 Task: Add an event with the title Webinar: Content Marketing Best Practices, date '2023/10/06', time 8:30 AM to 10:30 AMand add a description: The AGM will commence with an opening address from the leadership team, providing an overview of the organization's achievements, challenges, and financial performance over the past year. This presentation will set the stage for the meeting and provide a comprehensive context for the discussions that will follow., put the event into Green category . Add location for the event as: 987 Foz do Douro, Porto, Portugal, logged in from the account softage.1@softage.netand send the event invitation to softage.4@softage.net and softage.5@softage.net. Set a reminder for the event 6 day before
Action: Mouse moved to (109, 97)
Screenshot: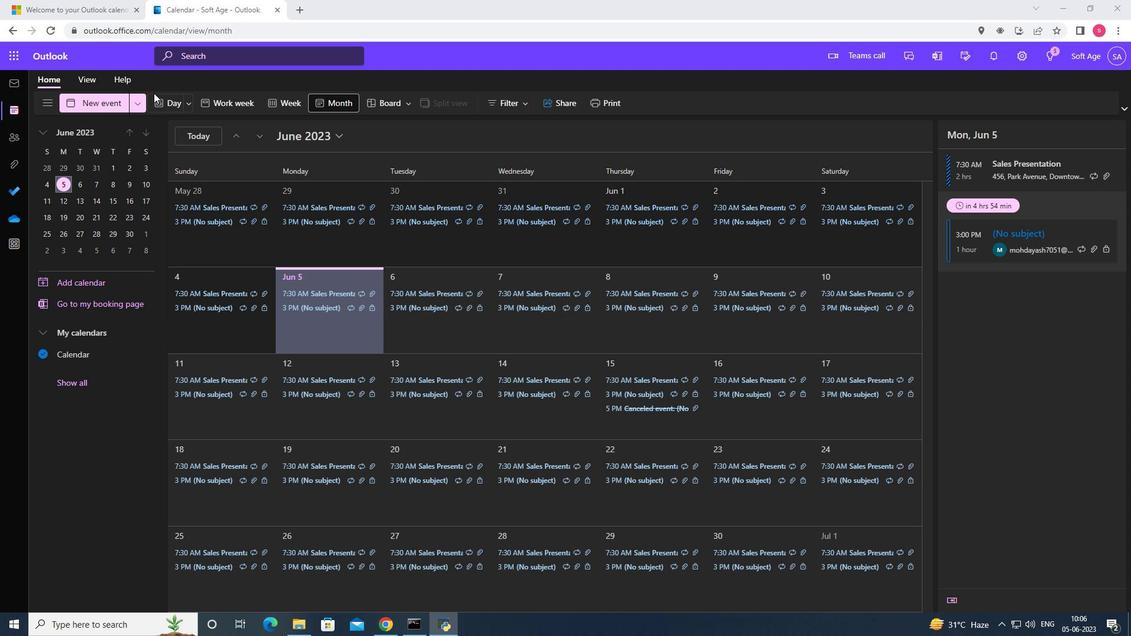 
Action: Mouse pressed left at (109, 97)
Screenshot: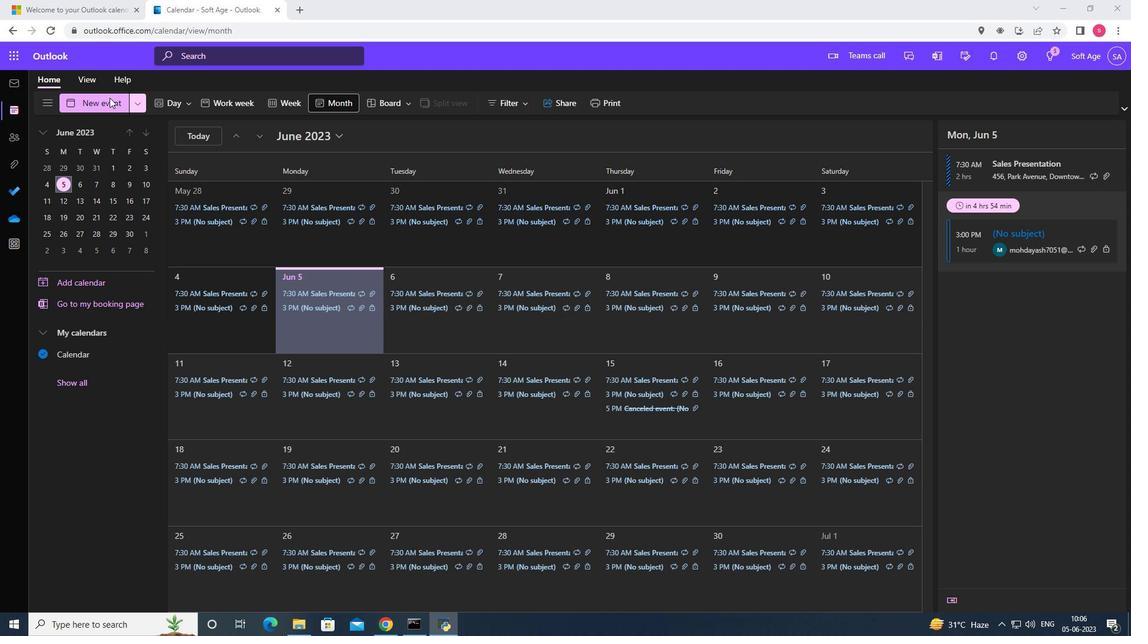 
Action: Mouse moved to (309, 177)
Screenshot: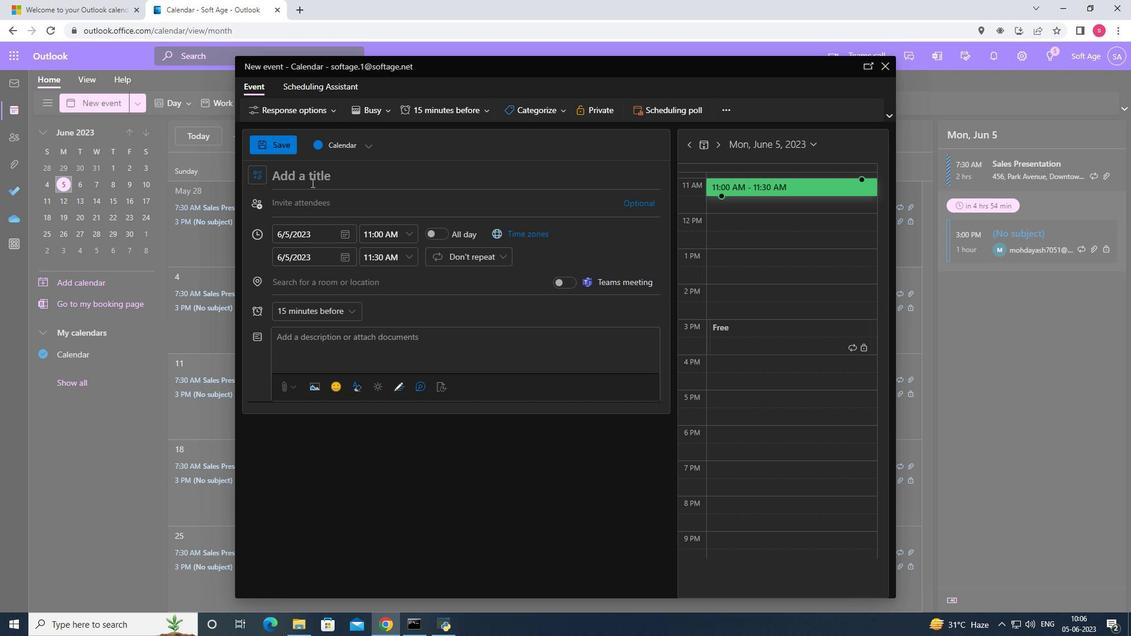 
Action: Mouse pressed left at (309, 177)
Screenshot: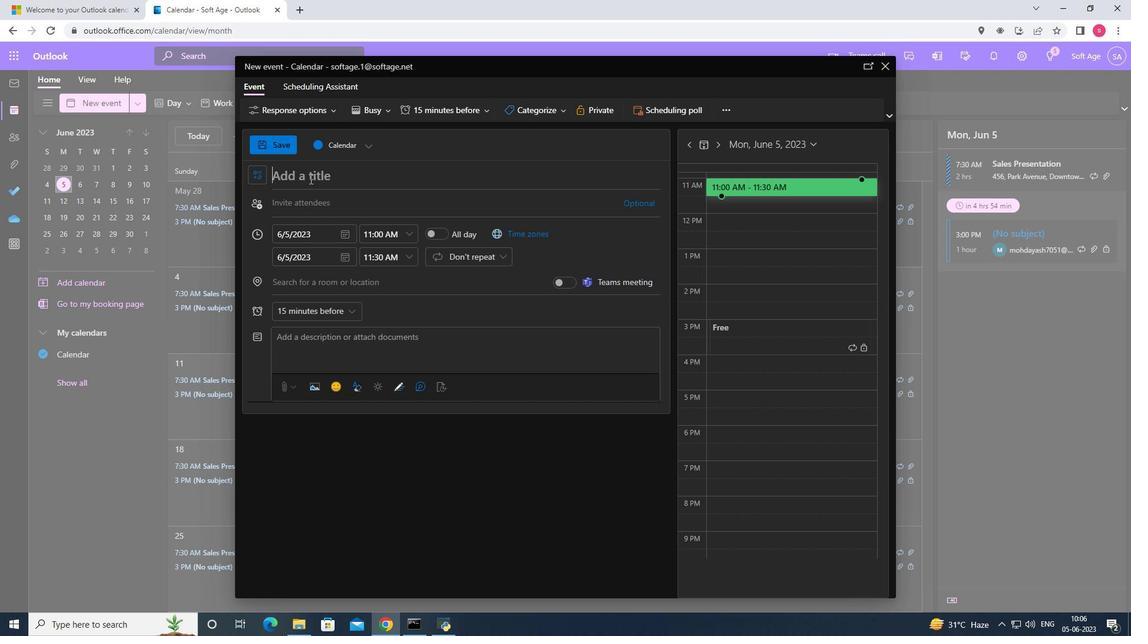 
Action: Key pressed <Key.shift>Webinar<Key.shift><Key.shift><Key.shift><Key.shift><Key.shift><Key.shift><Key.shift><Key.shift><Key.shift><Key.shift><Key.shift><Key.shift><Key.shift><Key.shift><Key.shift><Key.shift><Key.shift><Key.shift><Key.shift><Key.shift><Key.shift><Key.shift><Key.shift><Key.shift>:<Key.space><Key.shift>Content<Key.space><Key.shift><Key.shift><Key.shift><Key.shift>marketing<Key.space><Key.shift><Key.shift><Key.shift><Key.shift><Key.shift><Key.shift><Key.shift><Key.shift><Key.shift><Key.shift><Key.shift><Key.shift><Key.shift><Key.shift><Key.shift><Key.shift><Key.shift><Key.shift><Key.shift><Key.shift><Key.shift><Key.shift><Key.shift><Key.shift><Key.shift><Key.shift><Key.shift>Best<Key.space><Key.shift>Pa<Key.backspace>ractices
Screenshot: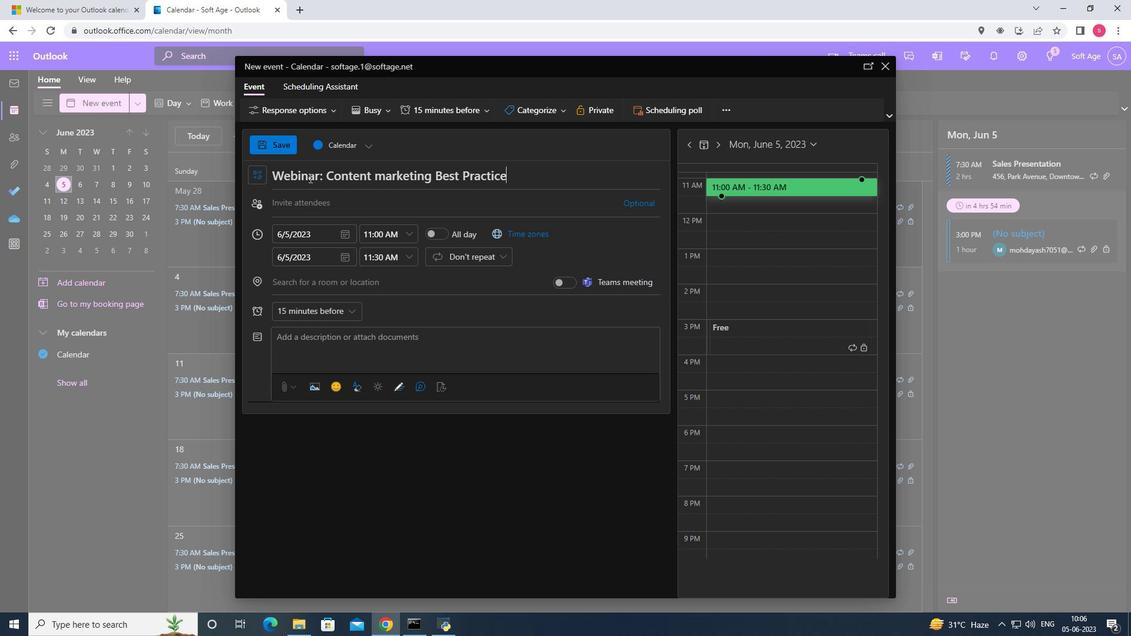 
Action: Mouse moved to (347, 235)
Screenshot: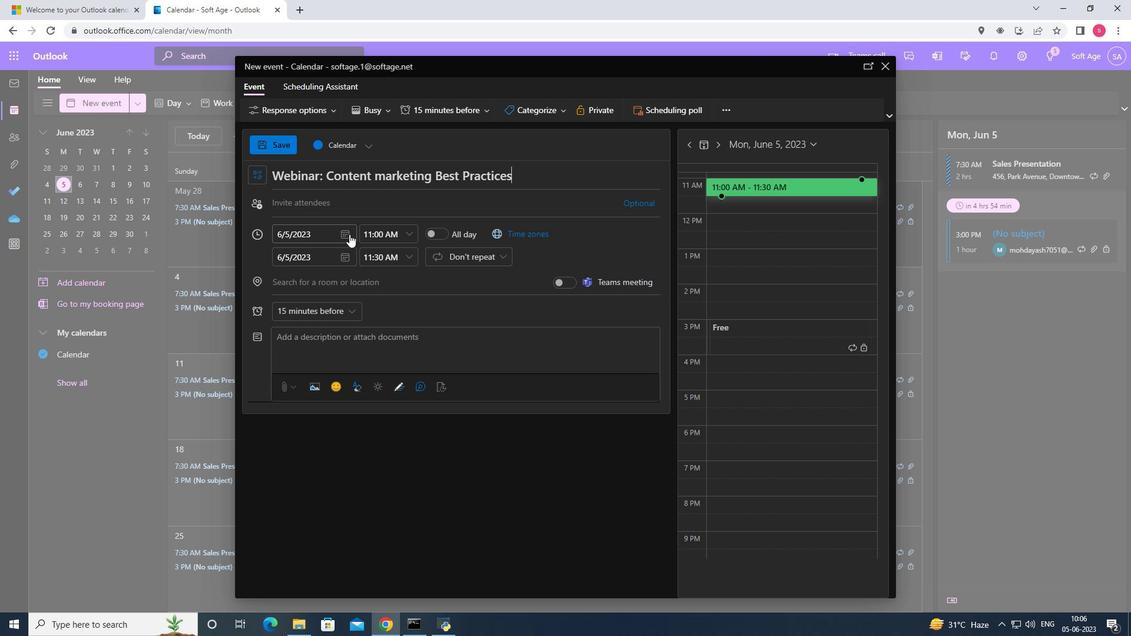 
Action: Mouse pressed left at (347, 235)
Screenshot: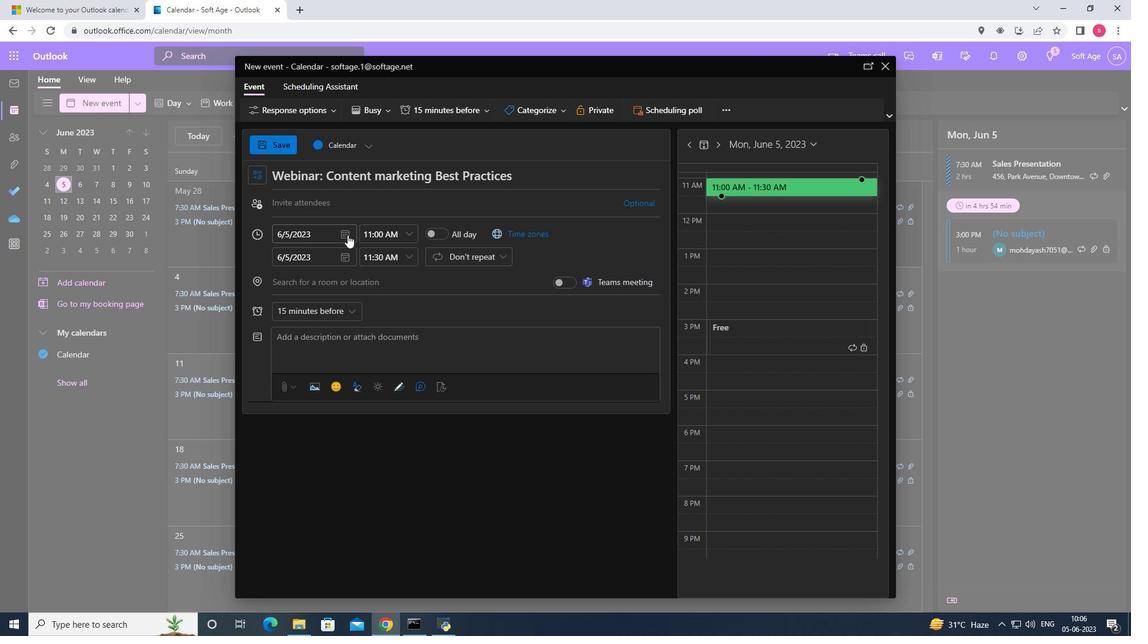 
Action: Mouse moved to (381, 258)
Screenshot: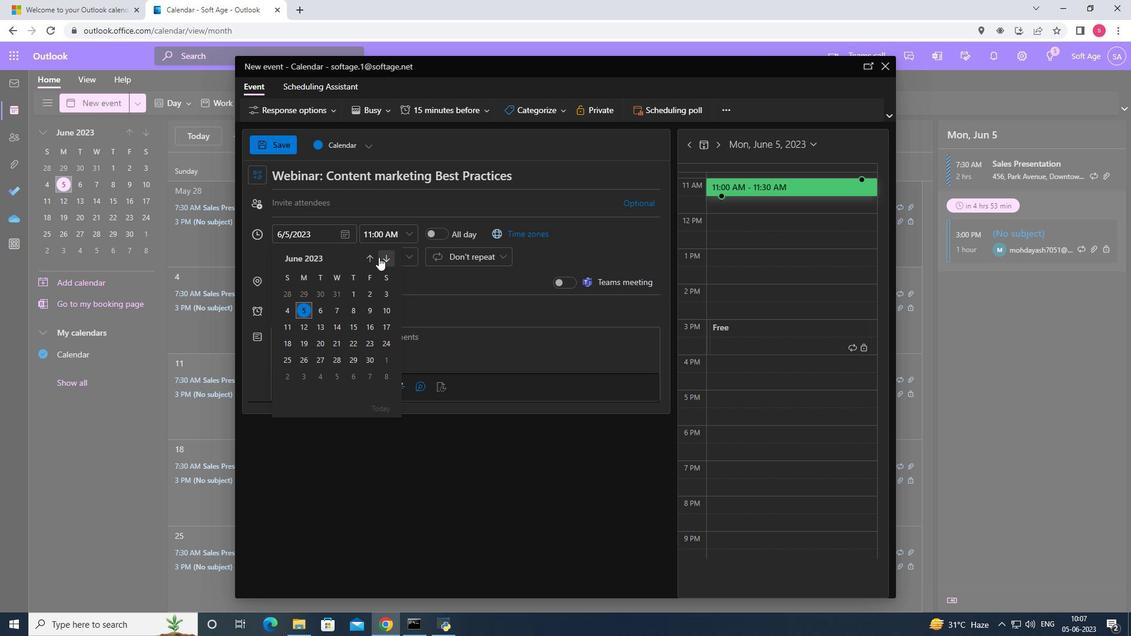 
Action: Mouse pressed left at (381, 258)
Screenshot: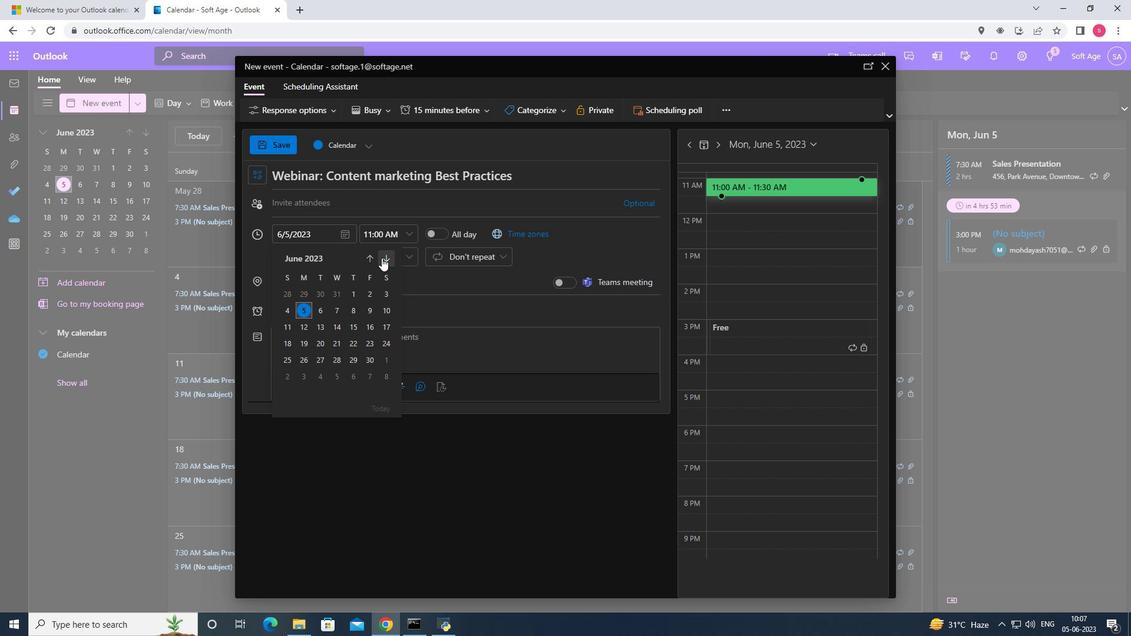 
Action: Mouse pressed left at (381, 258)
Screenshot: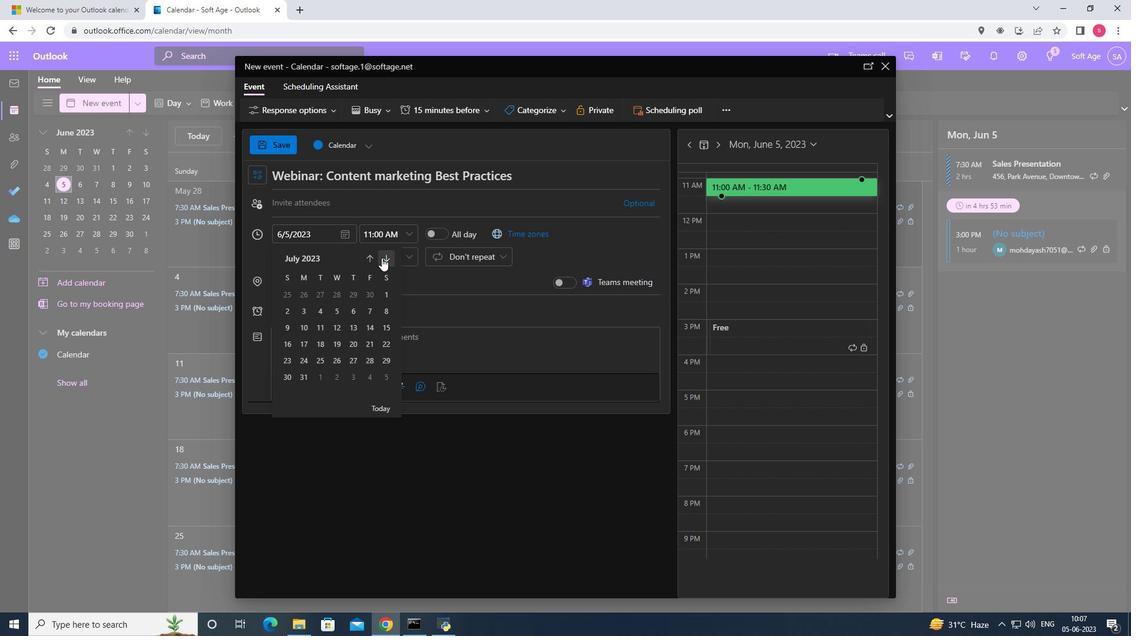 
Action: Mouse pressed left at (381, 258)
Screenshot: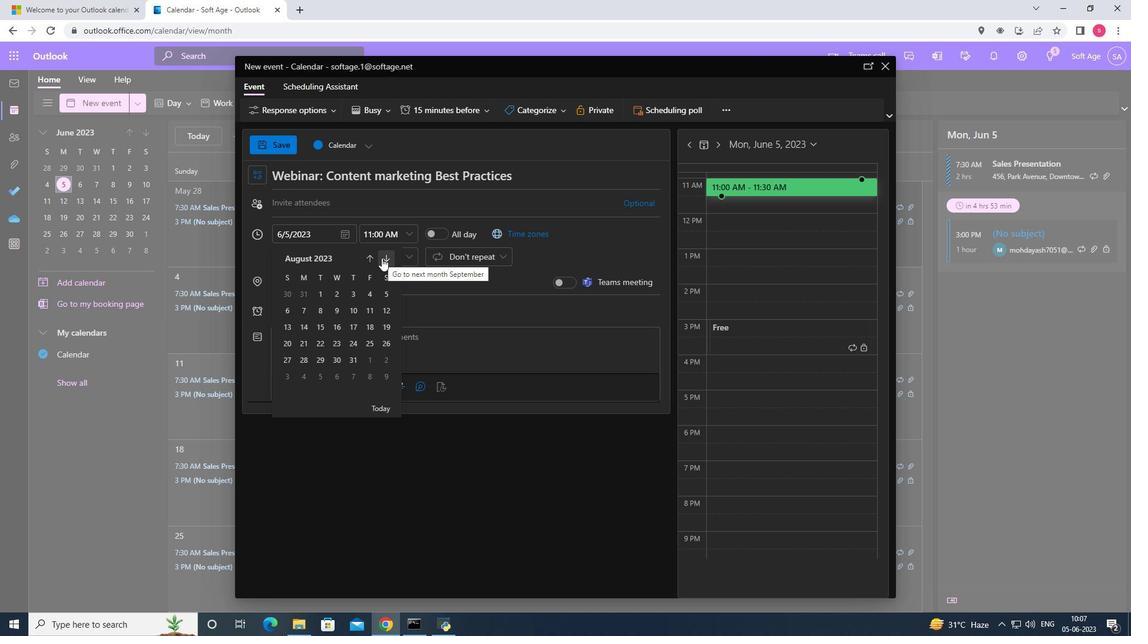 
Action: Mouse pressed left at (381, 258)
Screenshot: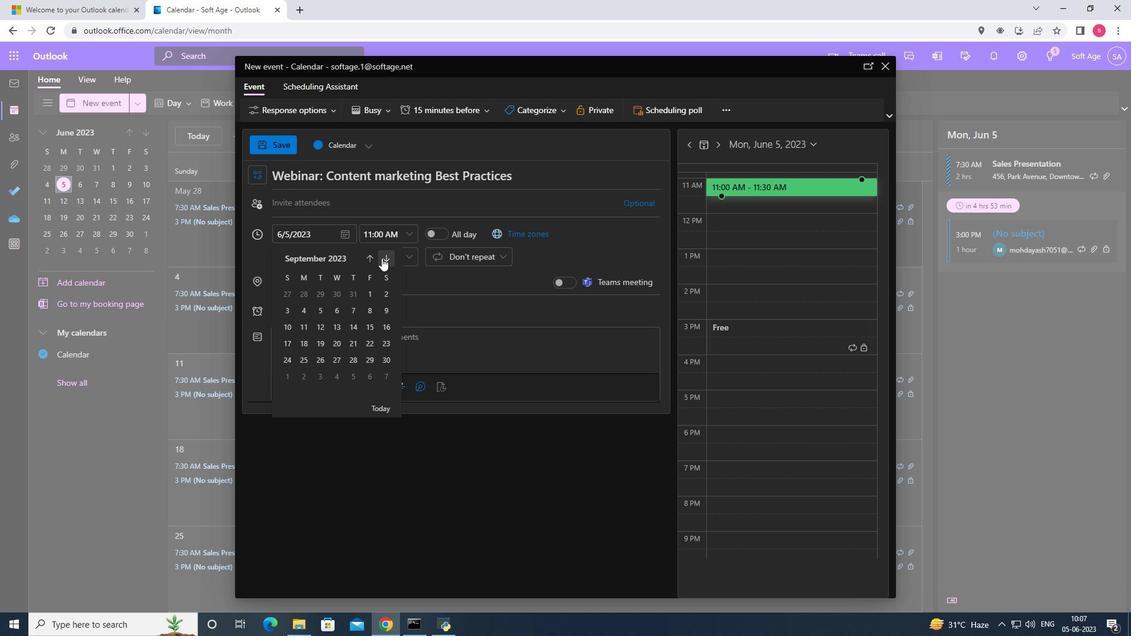 
Action: Mouse moved to (364, 296)
Screenshot: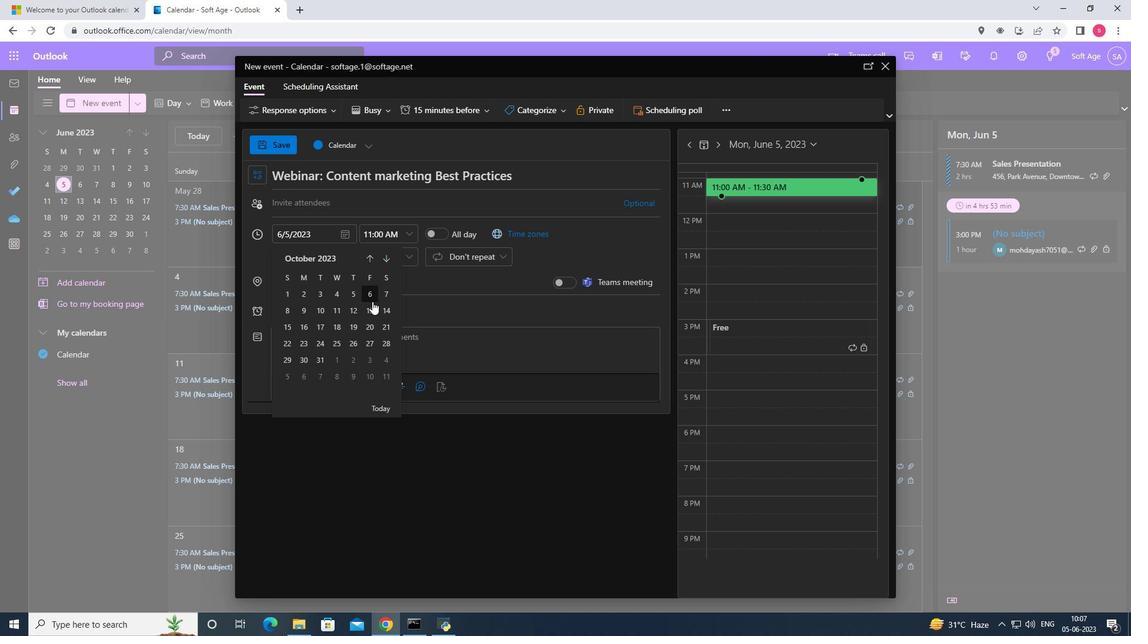 
Action: Mouse pressed left at (364, 296)
Screenshot: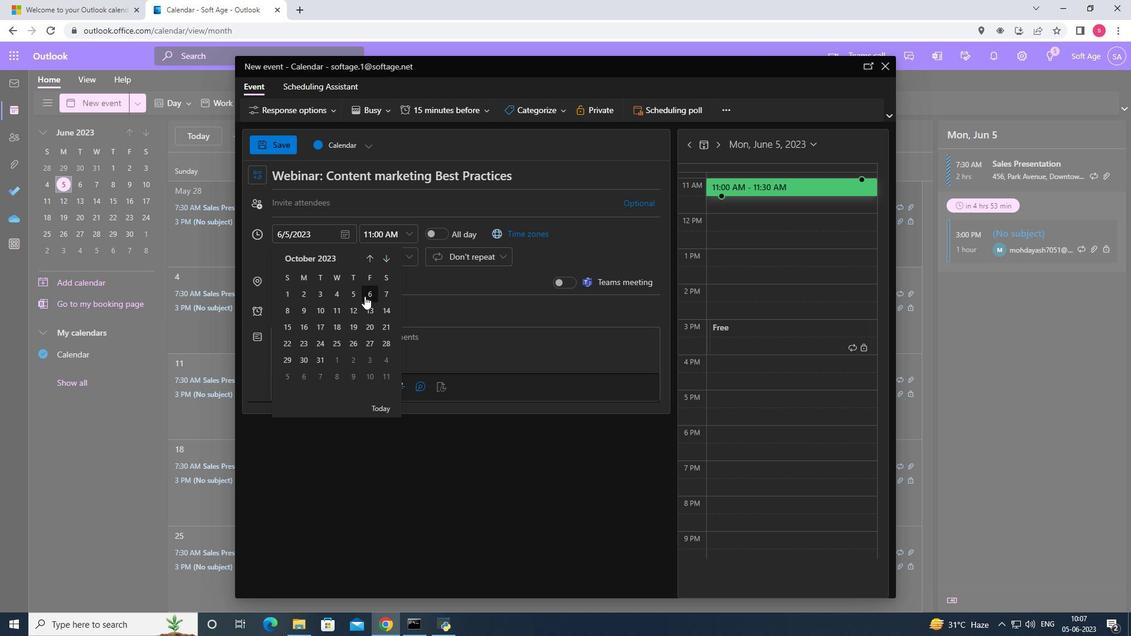 
Action: Mouse moved to (408, 236)
Screenshot: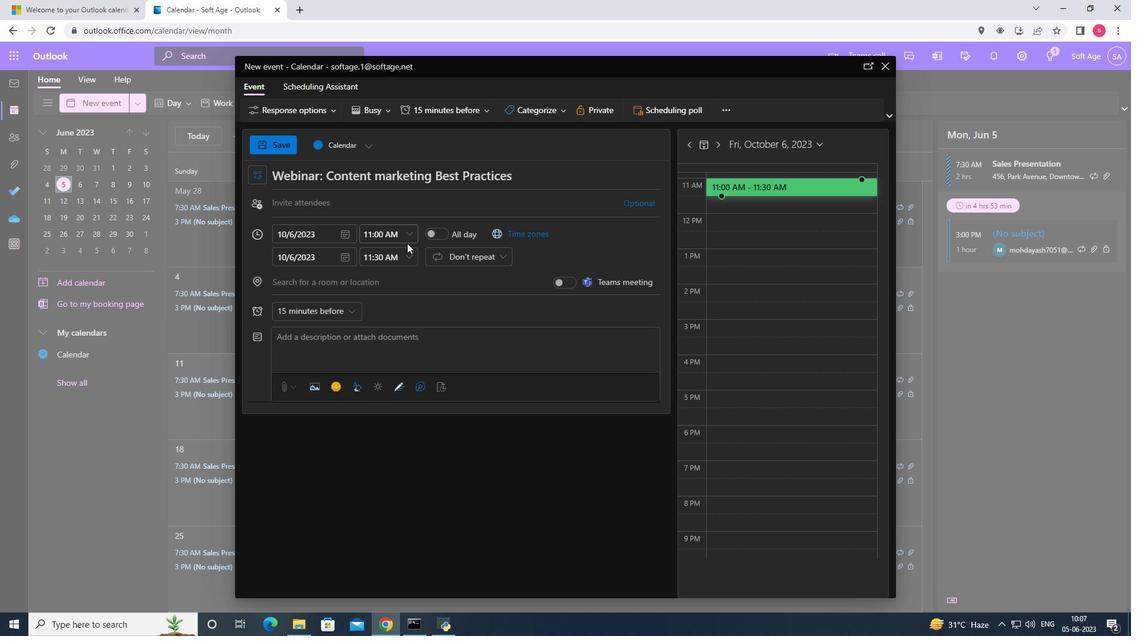 
Action: Mouse pressed left at (408, 236)
Screenshot: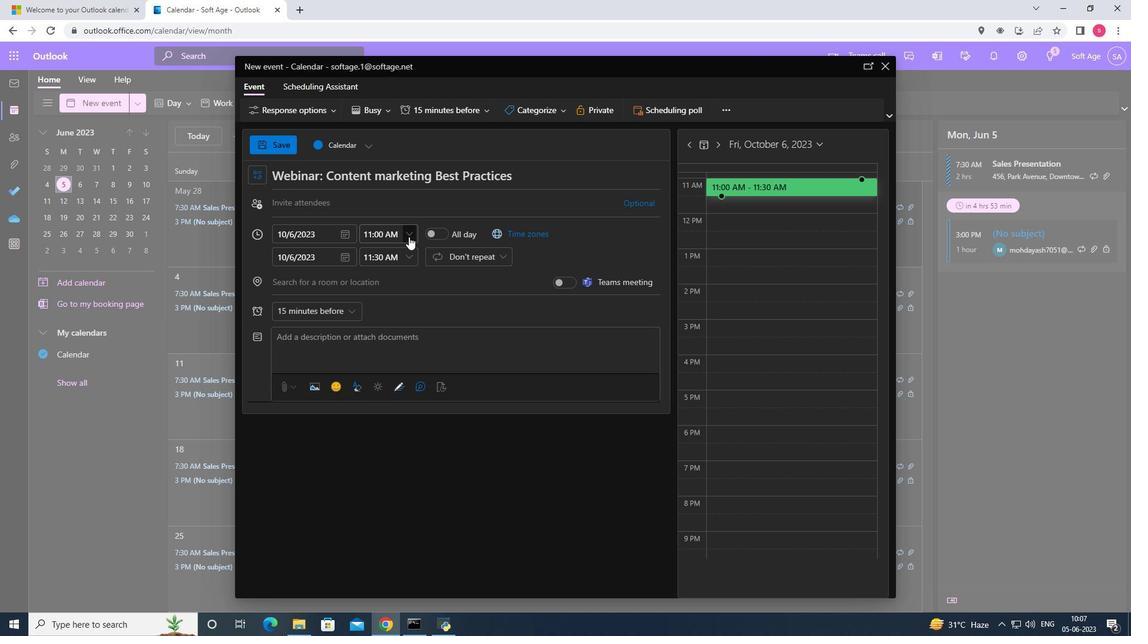
Action: Mouse moved to (421, 251)
Screenshot: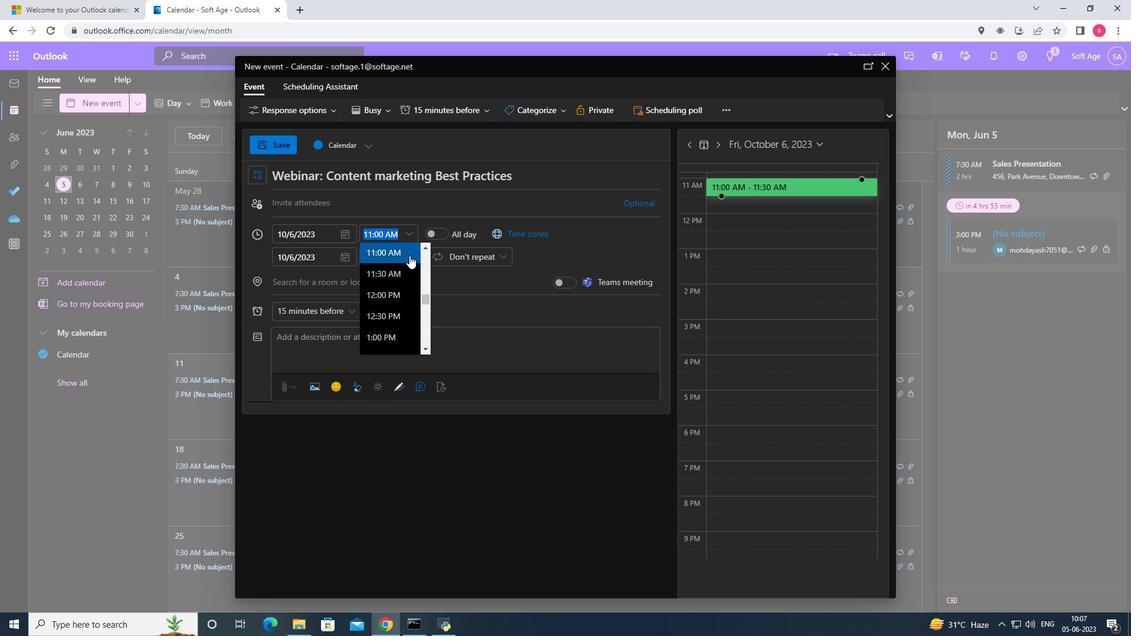 
Action: Mouse pressed left at (421, 251)
Screenshot: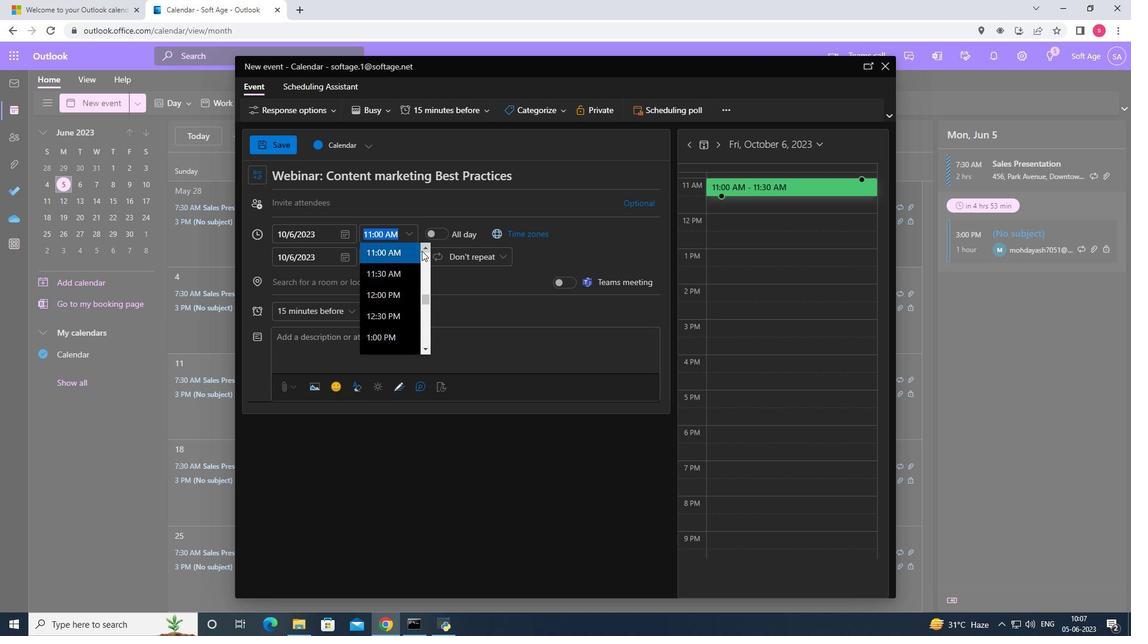 
Action: Mouse pressed left at (421, 251)
Screenshot: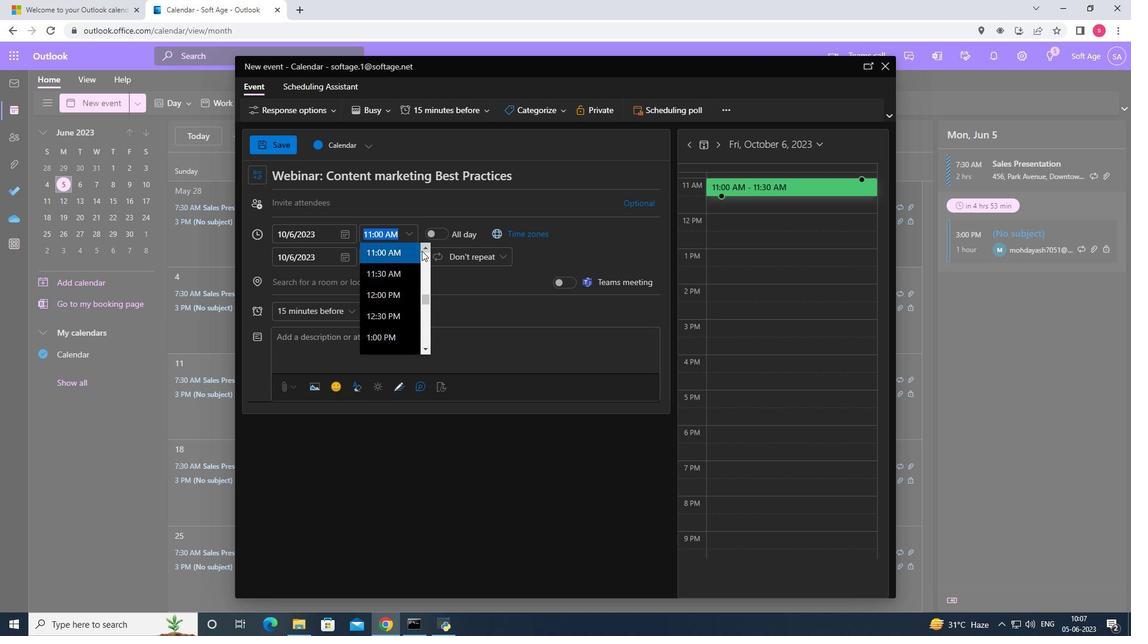 
Action: Mouse pressed left at (421, 251)
Screenshot: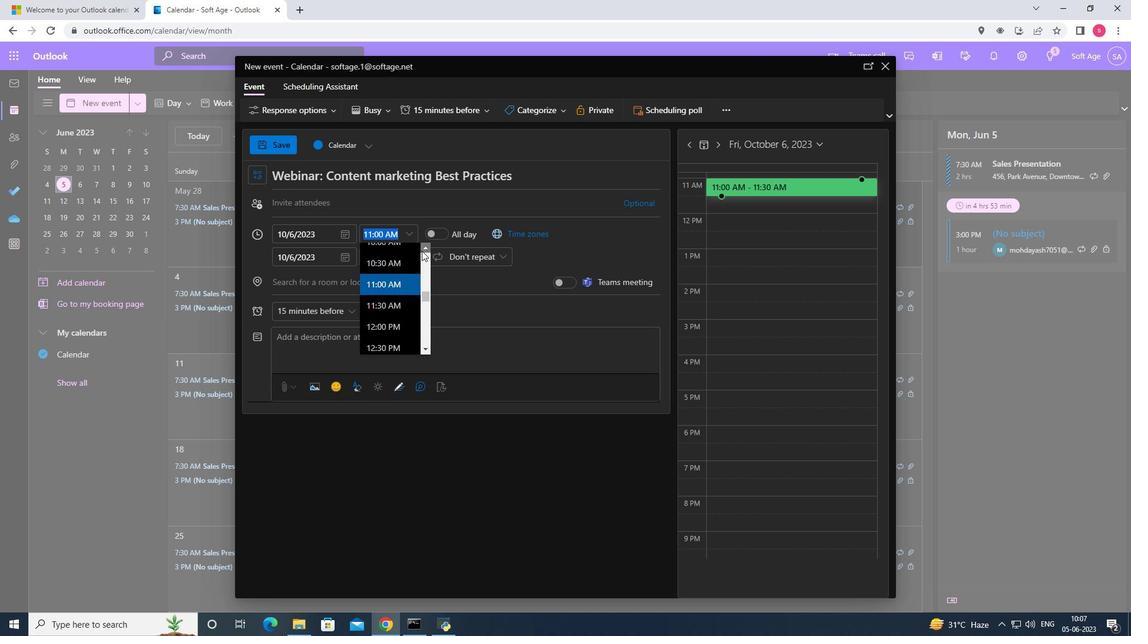 
Action: Mouse pressed left at (421, 251)
Screenshot: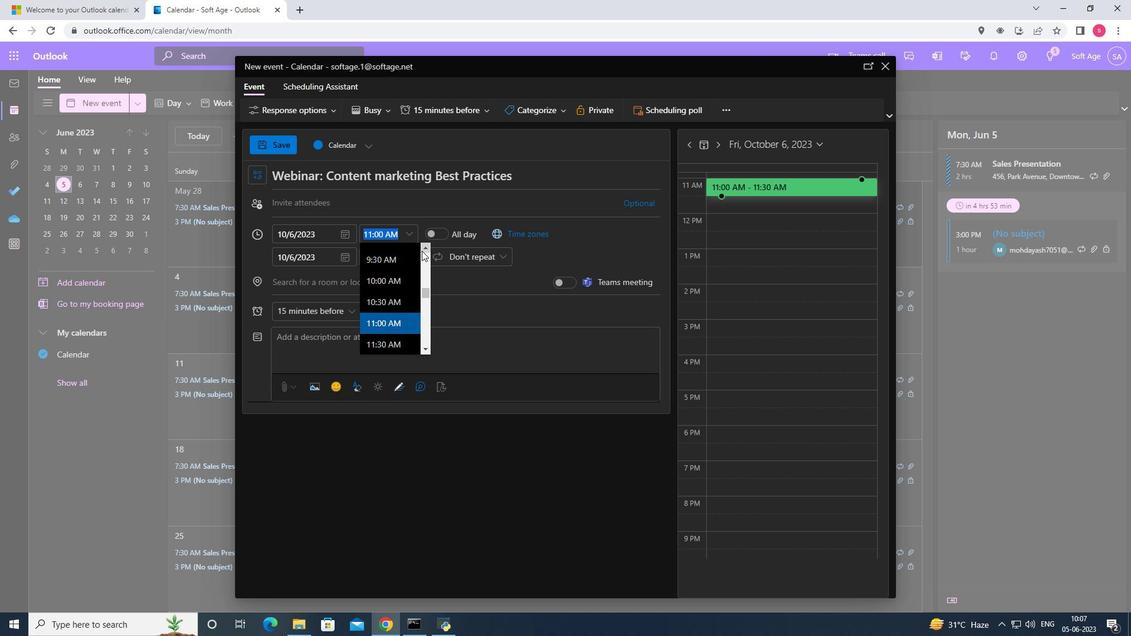 
Action: Mouse pressed left at (421, 251)
Screenshot: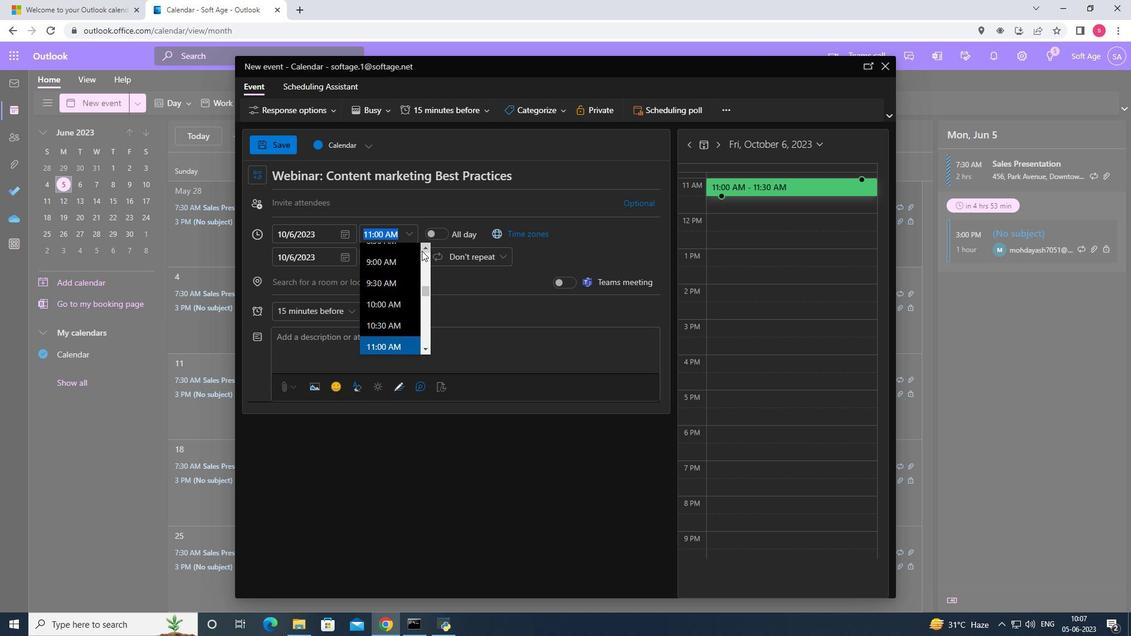 
Action: Mouse pressed left at (421, 251)
Screenshot: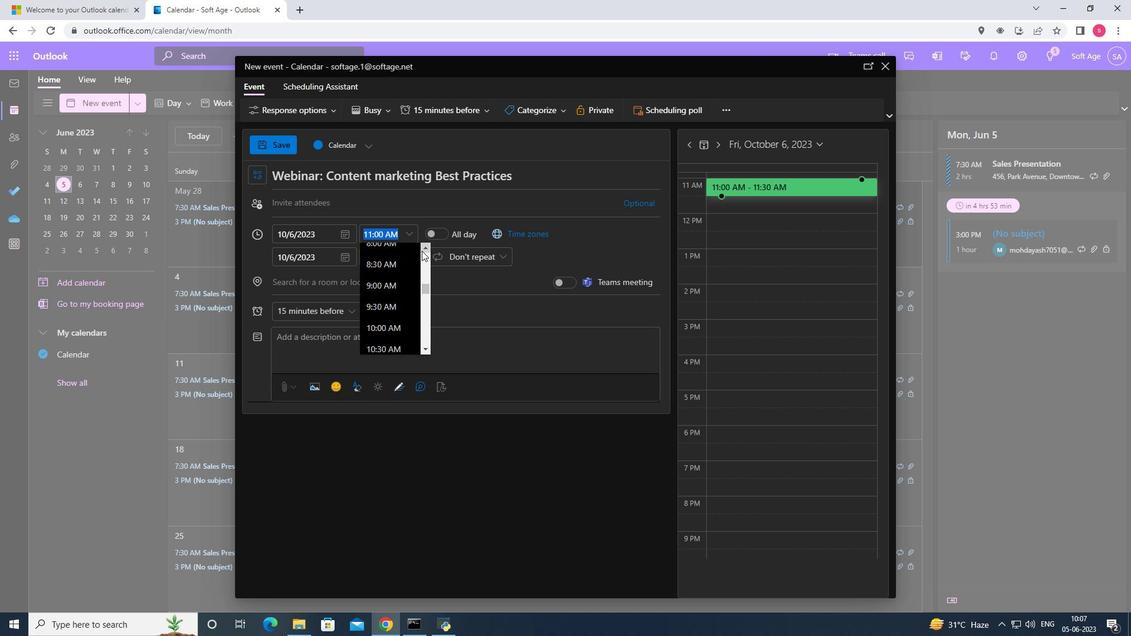 
Action: Mouse moved to (377, 285)
Screenshot: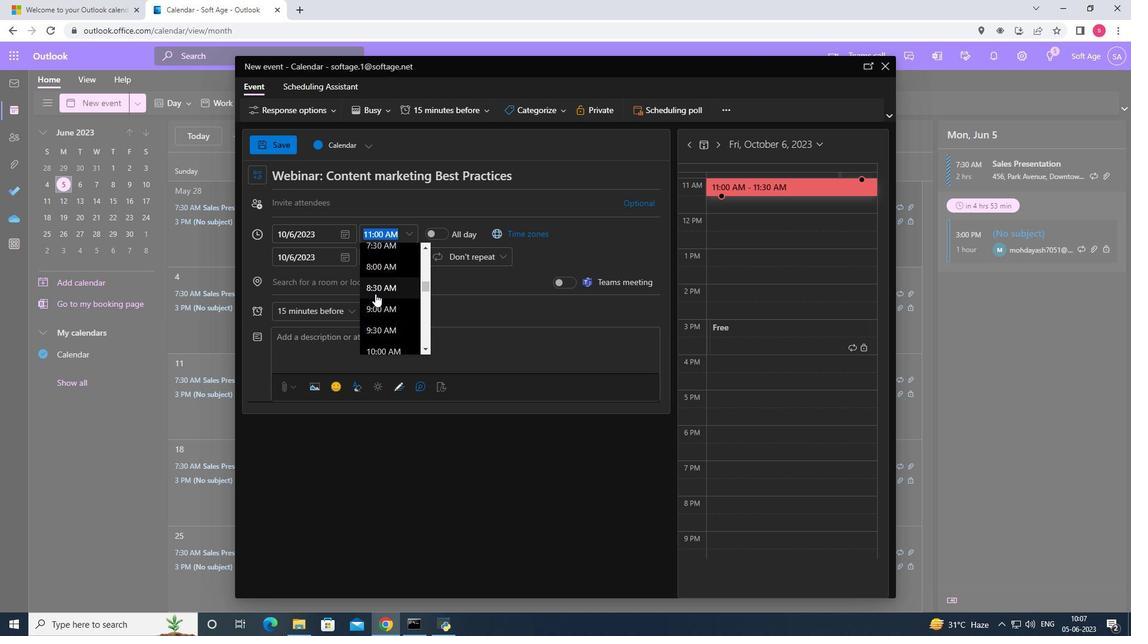 
Action: Mouse pressed left at (377, 285)
Screenshot: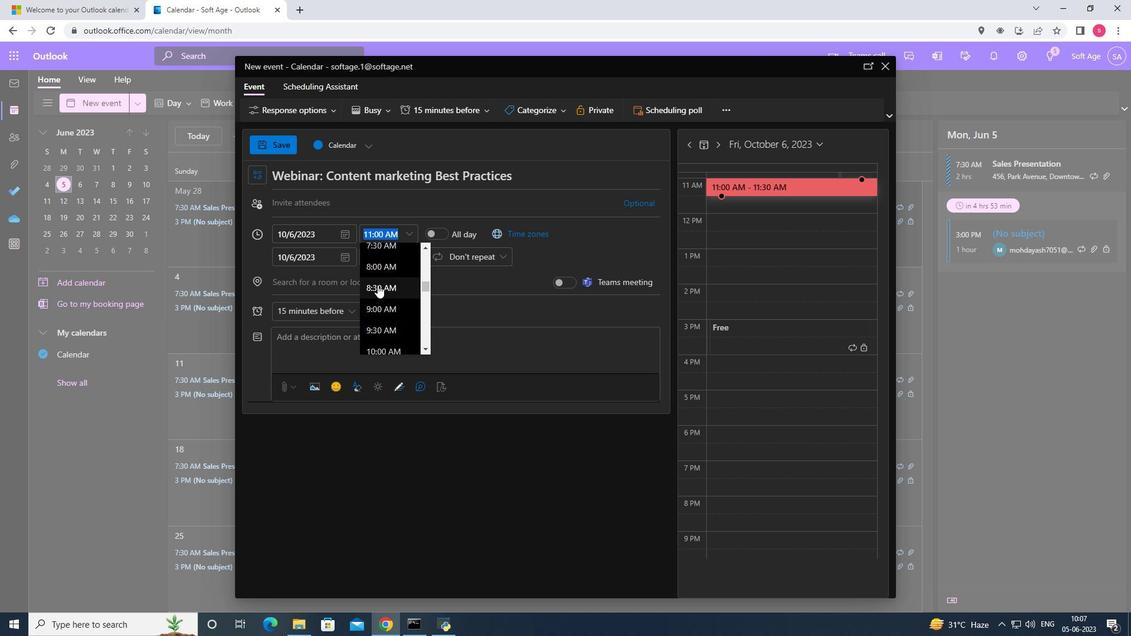 
Action: Mouse moved to (413, 261)
Screenshot: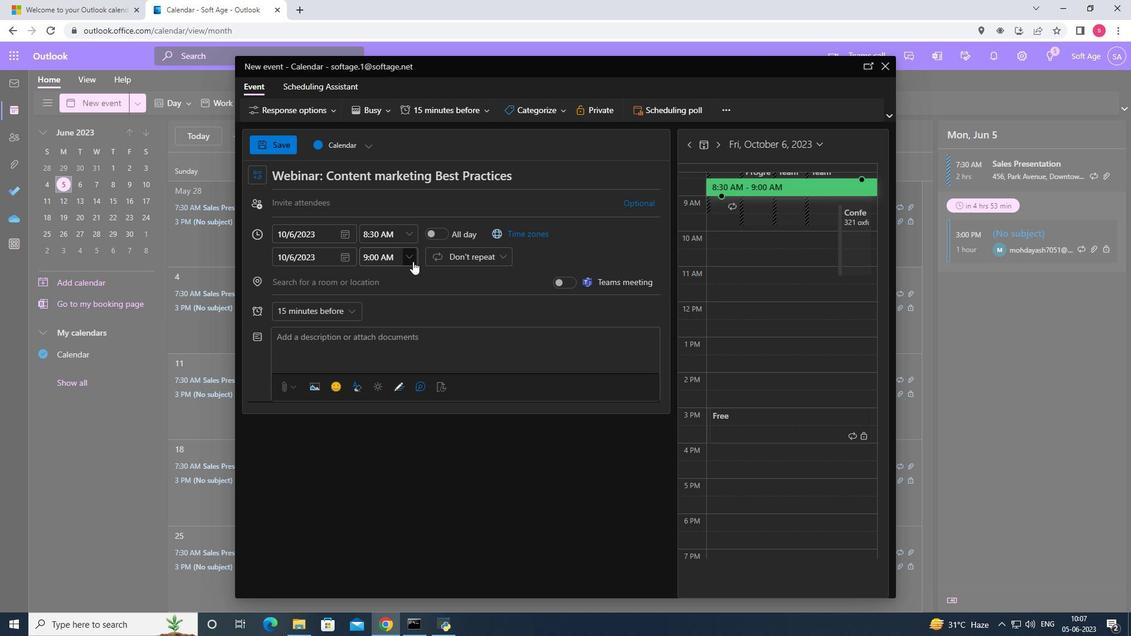 
Action: Mouse pressed left at (413, 261)
Screenshot: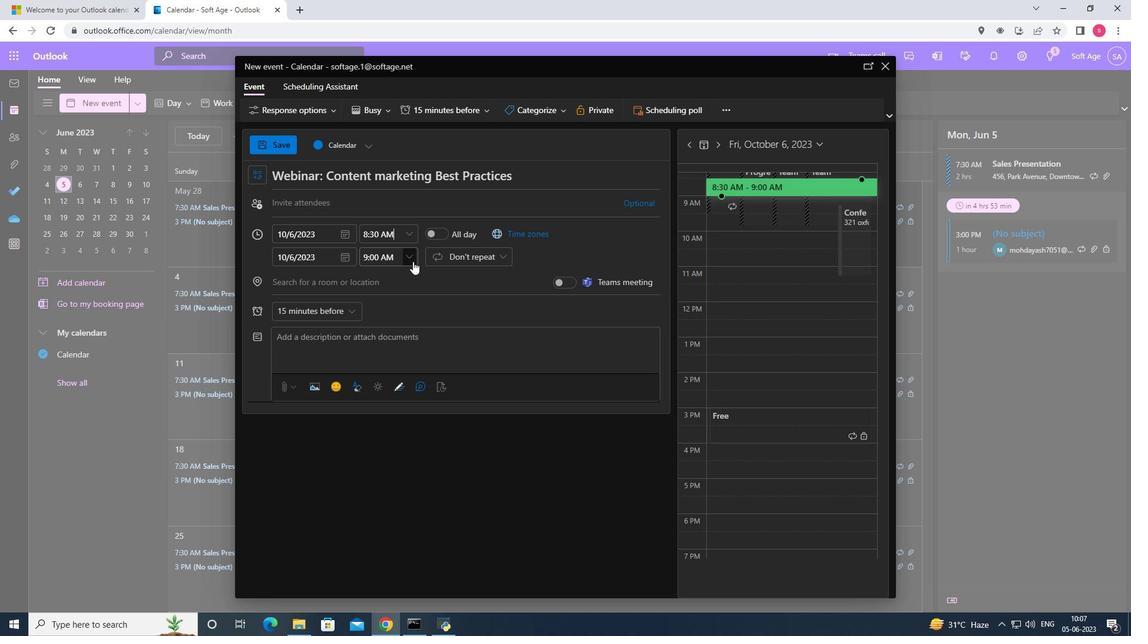 
Action: Mouse moved to (408, 334)
Screenshot: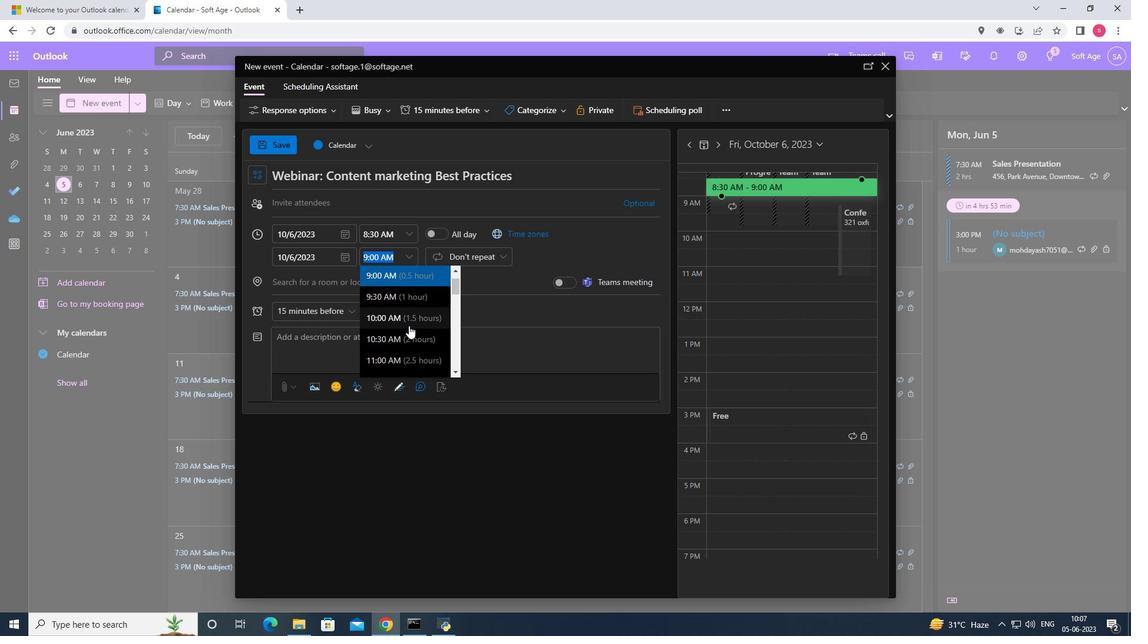 
Action: Mouse pressed left at (408, 334)
Screenshot: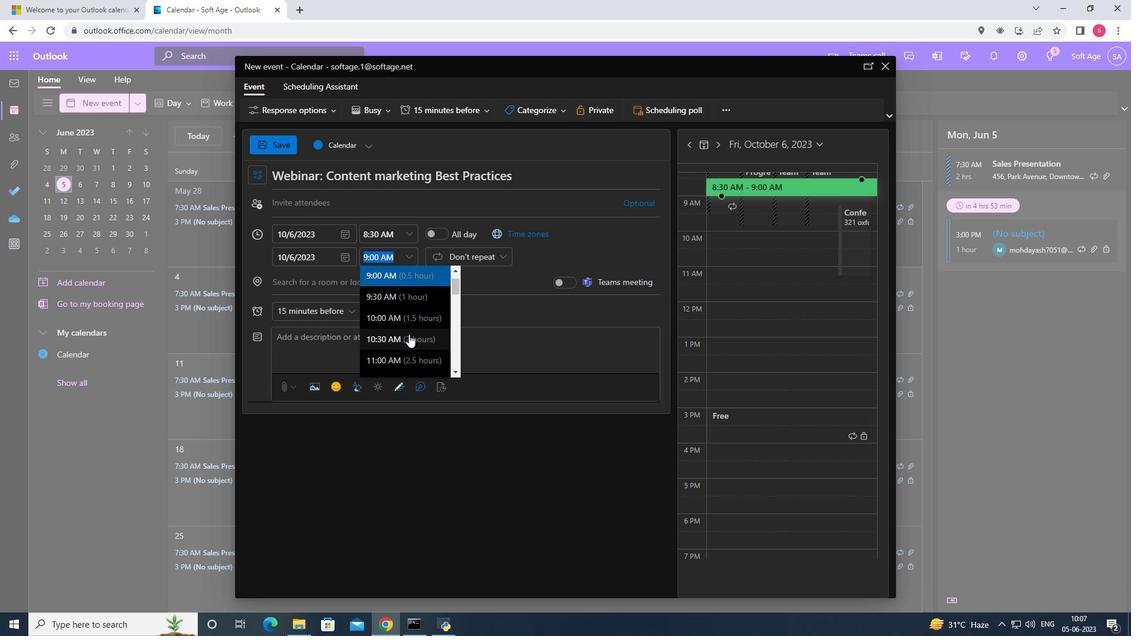
Action: Mouse moved to (397, 346)
Screenshot: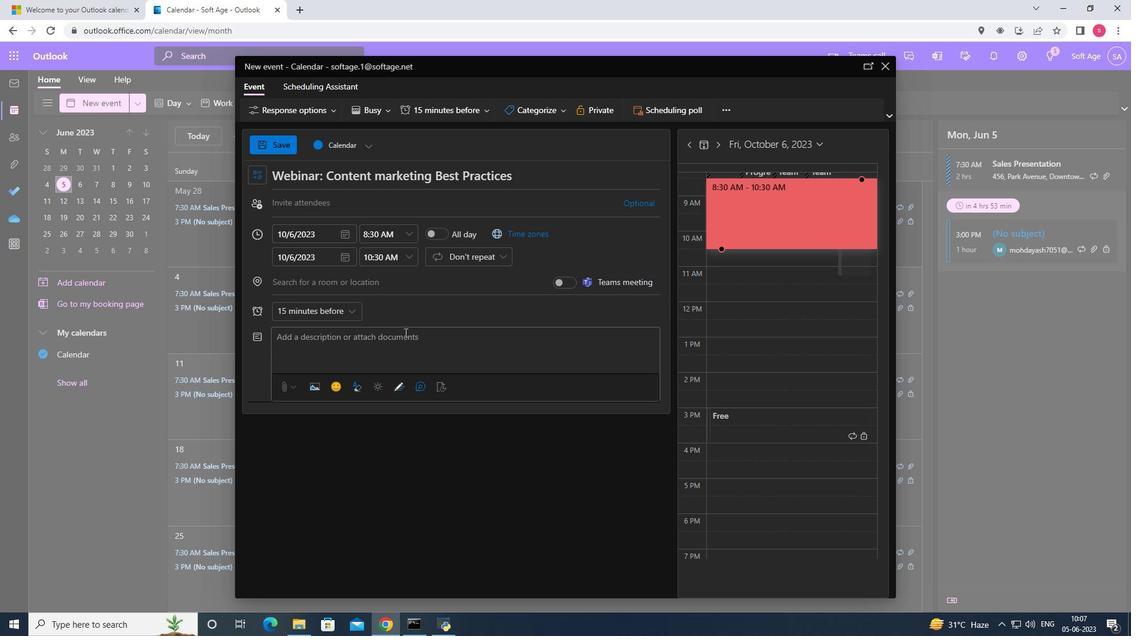 
Action: Mouse pressed left at (397, 346)
Screenshot: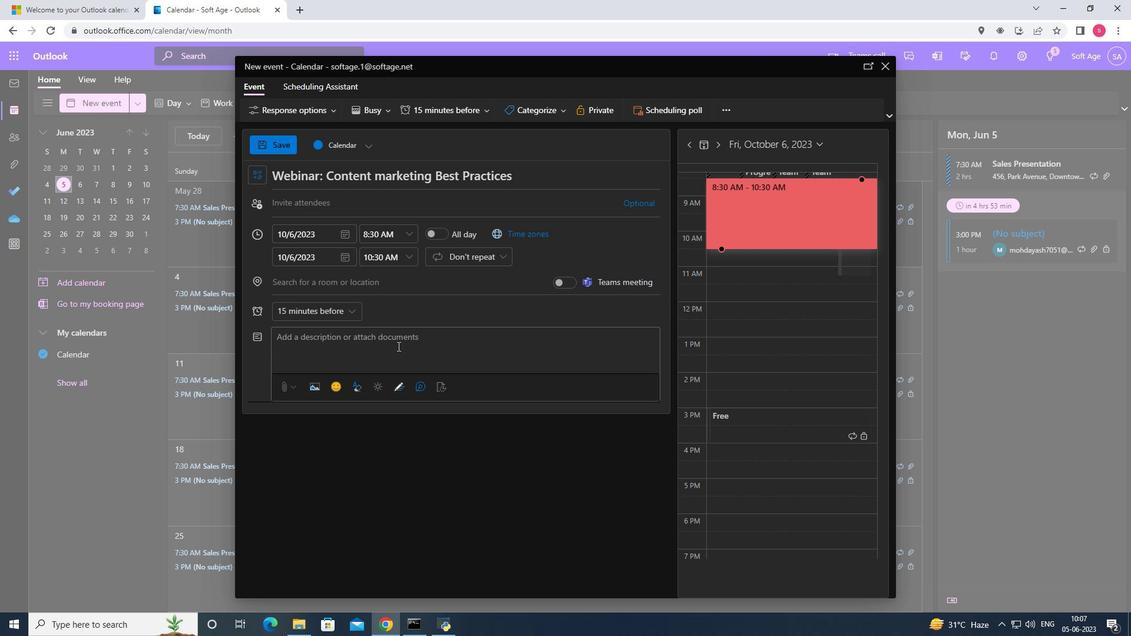 
Action: Key pressed <Key.shift>The<Key.space>ag<Key.backspace><Key.backspace><Key.shift><Key.shift><Key.shift><Key.shift><Key.shift><Key.shift><Key.shift><Key.shift><Key.shift><Key.shift><Key.shift><Key.shift><Key.shift><Key.shift><Key.shift><Key.shift><Key.shift><Key.shift><Key.shift><Key.shift>AGE<Key.space><Key.backspace><Key.backspace>m<Key.space><Key.backspace><Key.shift><Key.backspace><Key.shift><Key.shift><Key.shift>M<Key.space>will<Key.space>commence<Key.space>with<Key.space>an<Key.space>opening<Key.space>address<Key.space>from<Key.space>the<Key.space>leadership<Key.space>team<Key.space><Key.backspace>,<Key.space>providing<Key.space>an<Key.space>overview<Key.space>of<Key.space>the<Key.space>organization<Key.space><Key.backspace>,s<Key.space>achievements,<Key.space>
Screenshot: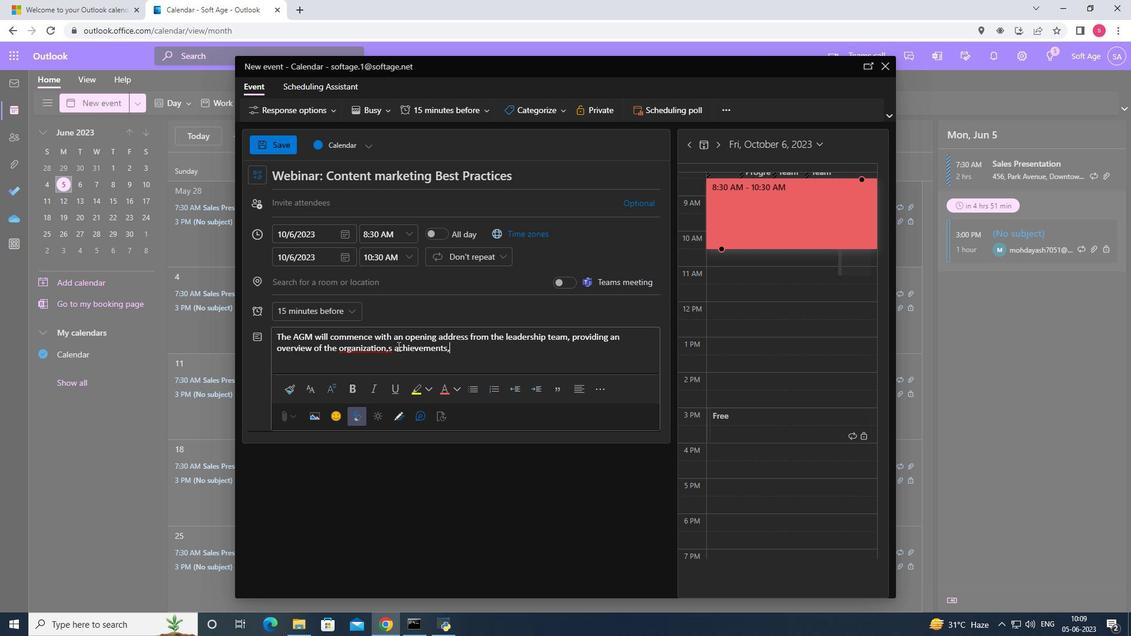 
Action: Mouse moved to (360, 348)
Screenshot: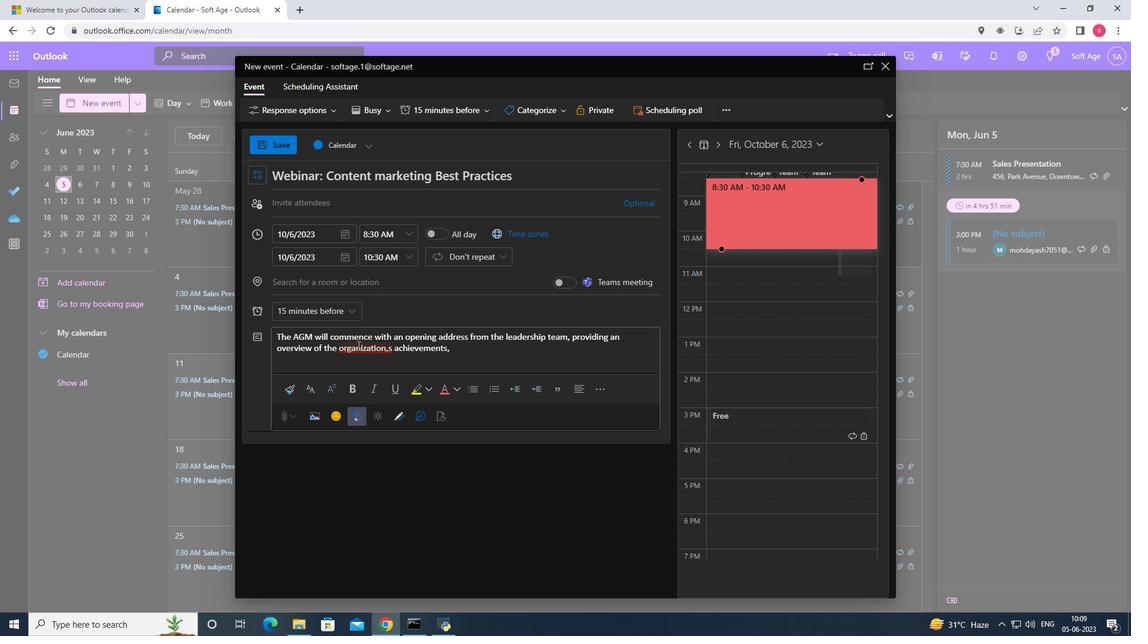 
Action: Mouse pressed left at (360, 348)
Screenshot: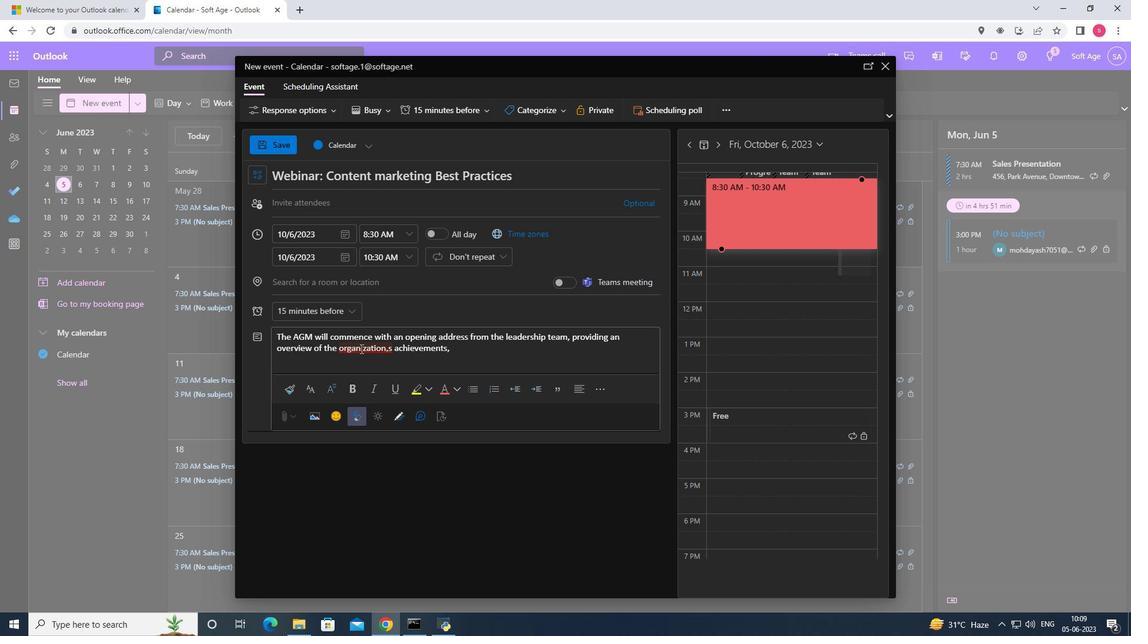 
Action: Mouse moved to (389, 350)
Screenshot: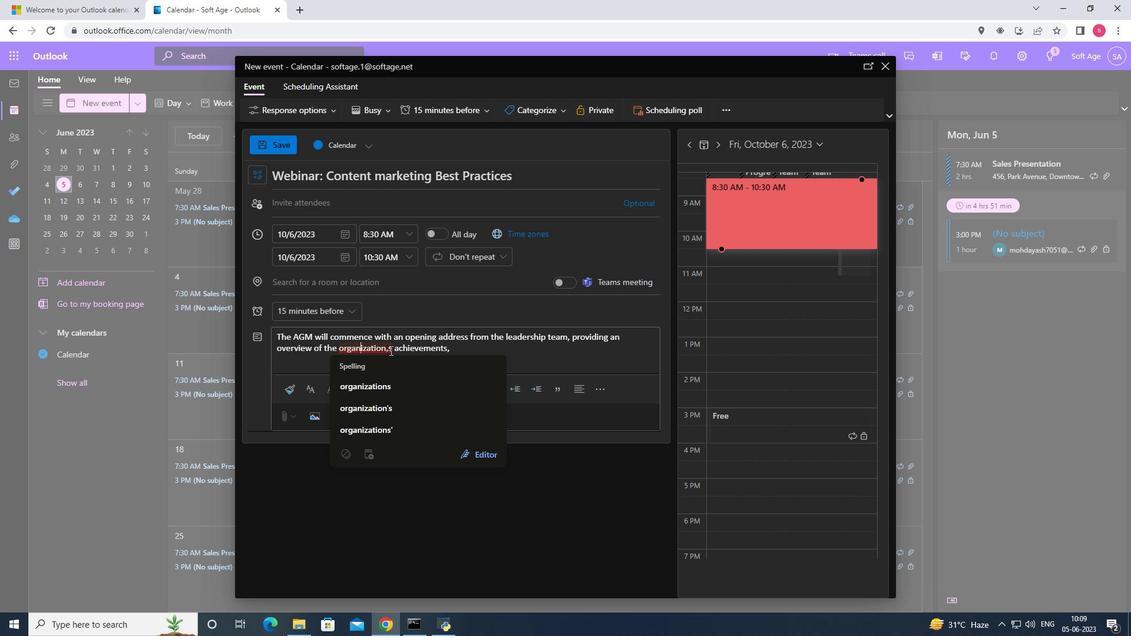 
Action: Mouse pressed left at (389, 350)
Screenshot: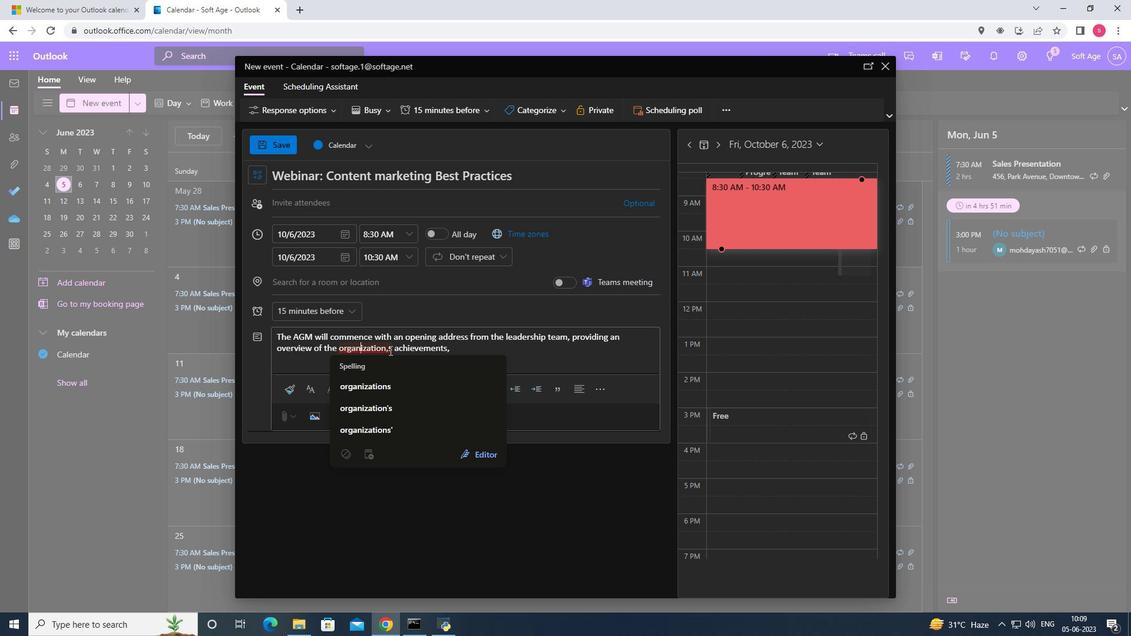 
Action: Key pressed <Key.backspace>'
Screenshot: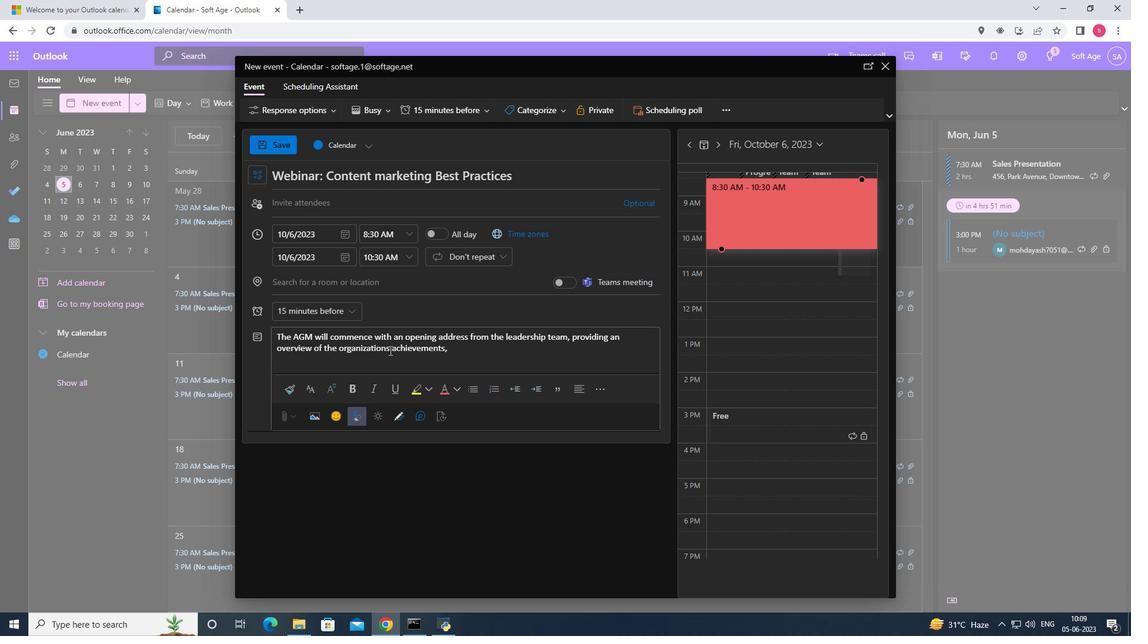 
Action: Mouse moved to (450, 347)
Screenshot: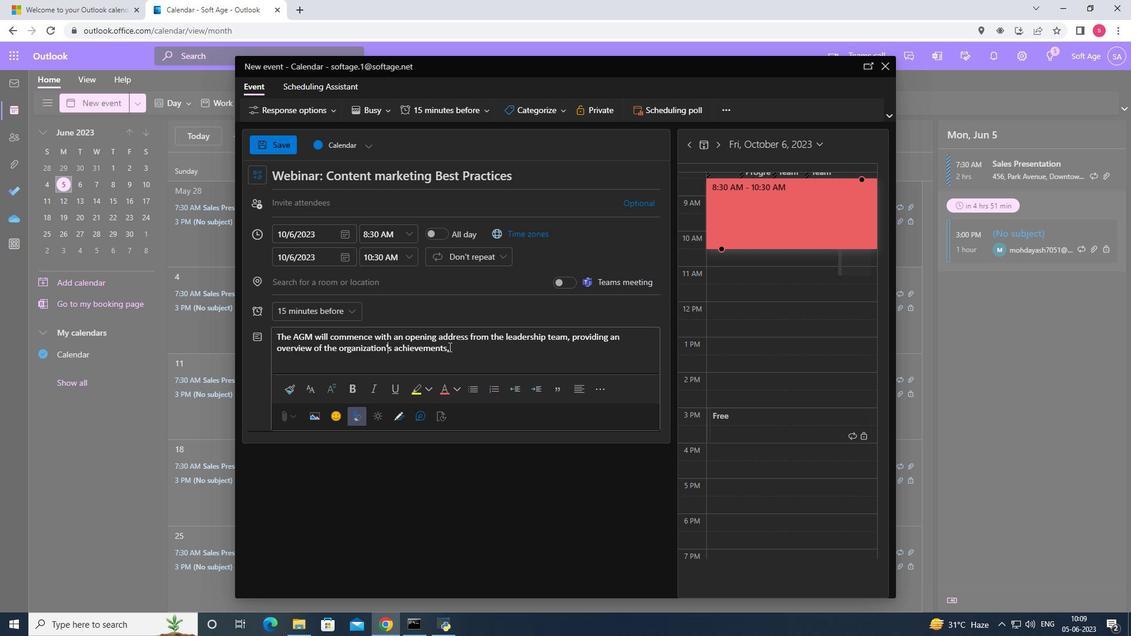 
Action: Mouse pressed left at (450, 347)
Screenshot: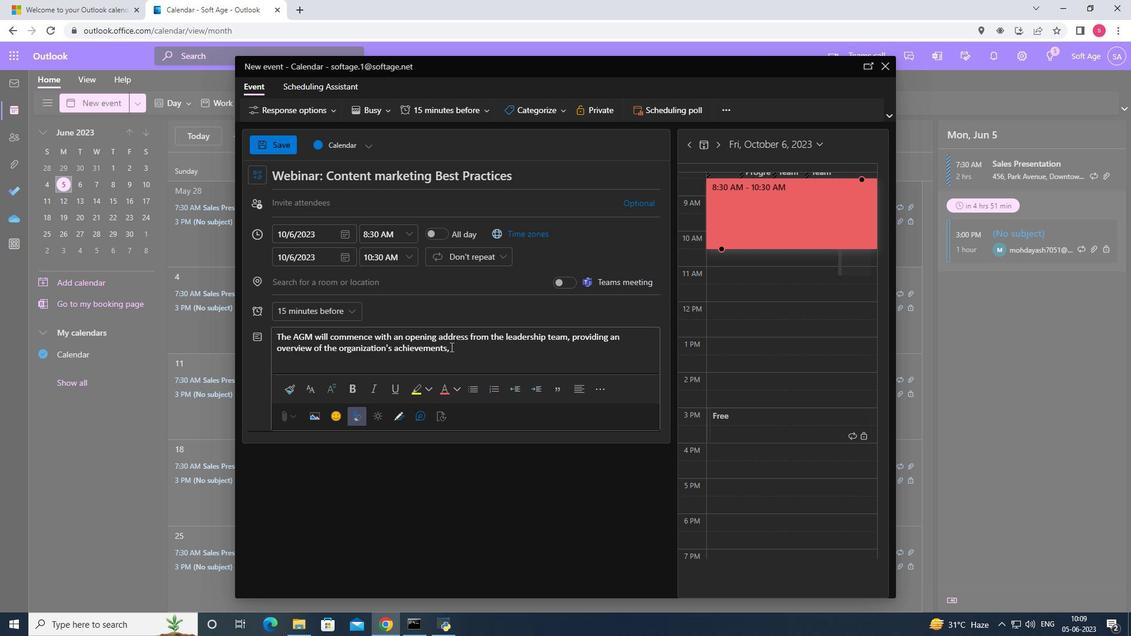 
Action: Key pressed <Key.shift><Key.shift><Key.shift><Key.shift><Key.shift><Key.shift>challenges,<Key.space>and<Key.space>financial<Key.space>performance<Key.space>over<Key.space>the<Key.space>past<Key.space>year.<Key.space><Key.shift>This<Key.space>presentation<Key.space>will<Key.space>set<Key.space>the<Key.space>stage<Key.space>for<Key.space>the<Key.space>mett<Key.backspace>im<Key.backspace><Key.backspace><Key.backspace><Key.backspace><Key.backspace><Key.backspace><Key.space>stage<Key.space>for<Key.space>the<Key.space>,<Key.backspace>meeting<Key.space>and<Key.space>provide<Key.space>a<Key.space>comprehensive<Key.space>context<Key.space>for<Key.space>the<Key.space>discussions<Key.space>that<Key.space>will<Key.space>follow.
Screenshot: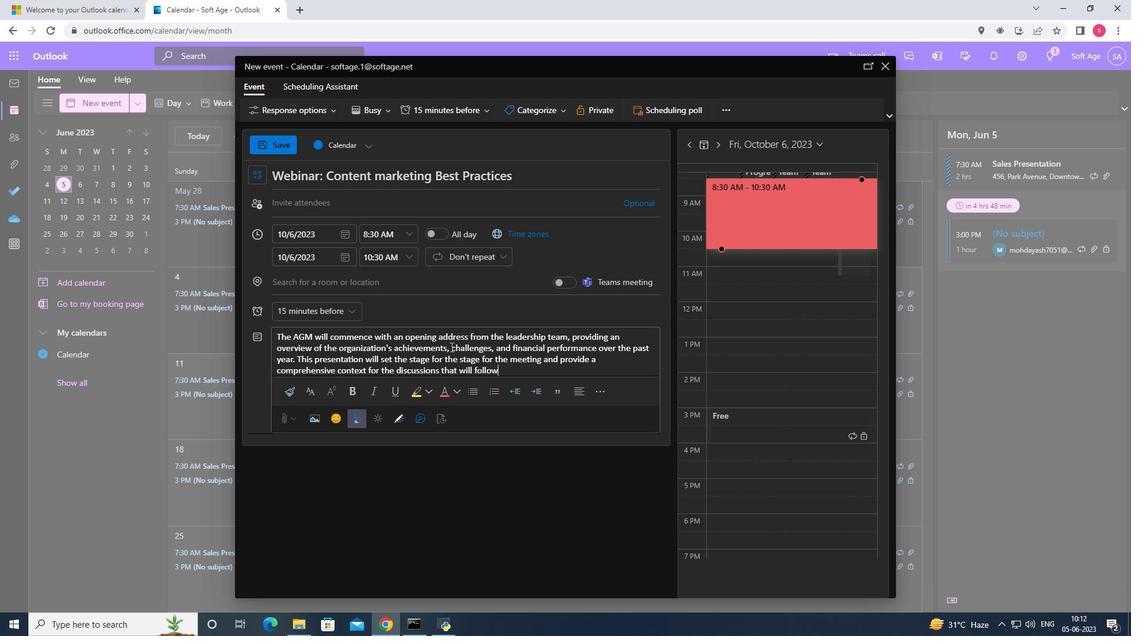 
Action: Mouse moved to (560, 111)
Screenshot: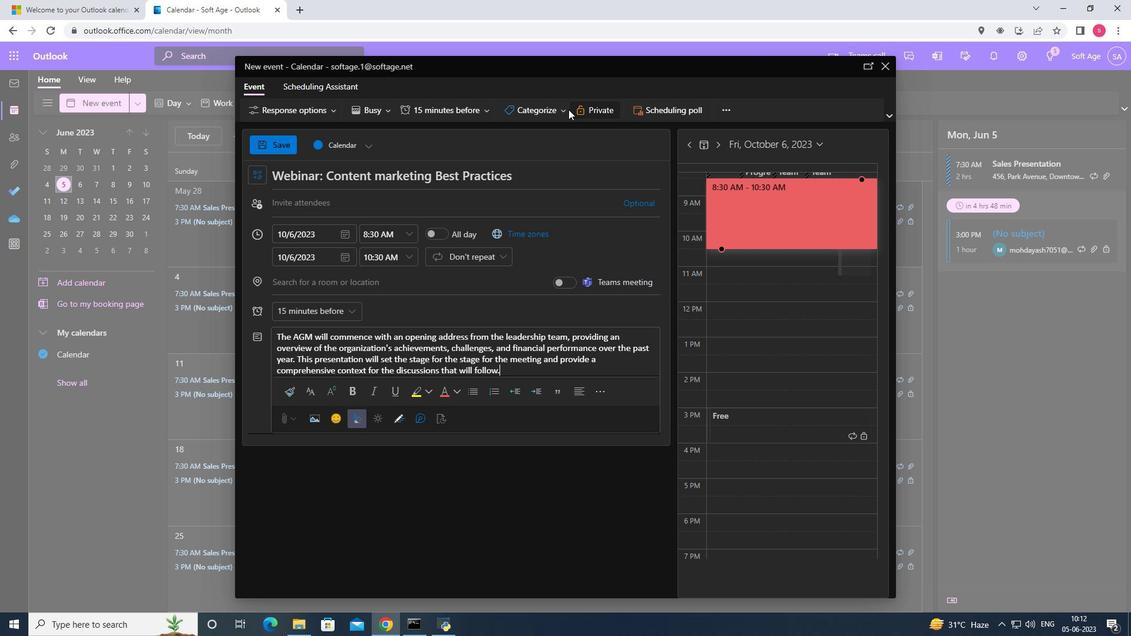 
Action: Mouse pressed left at (560, 111)
Screenshot: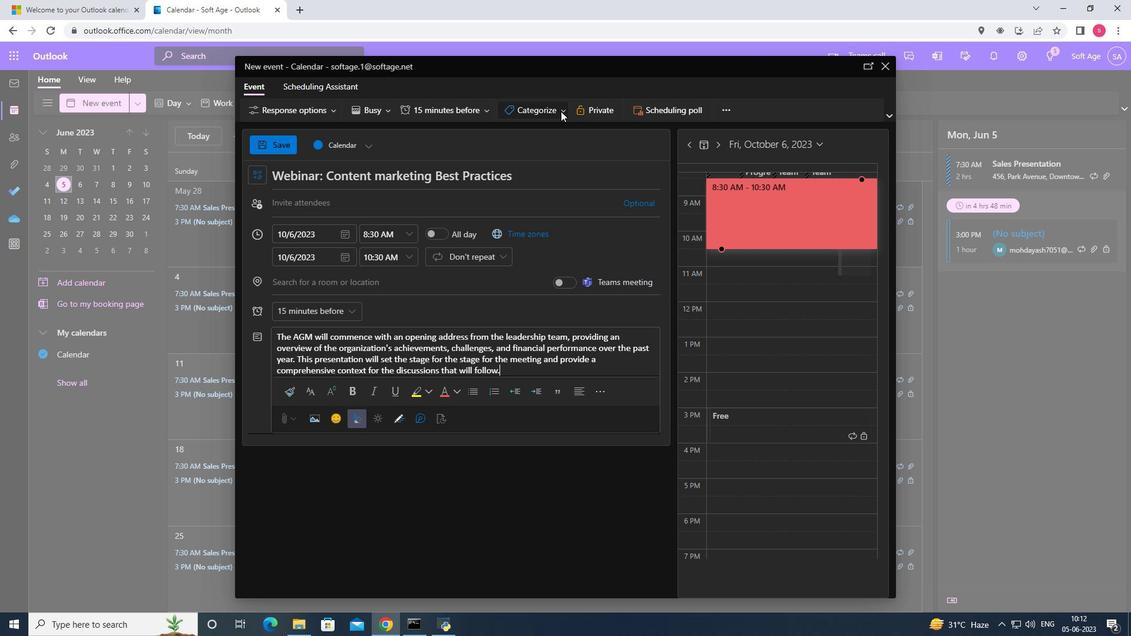 
Action: Mouse moved to (538, 187)
Screenshot: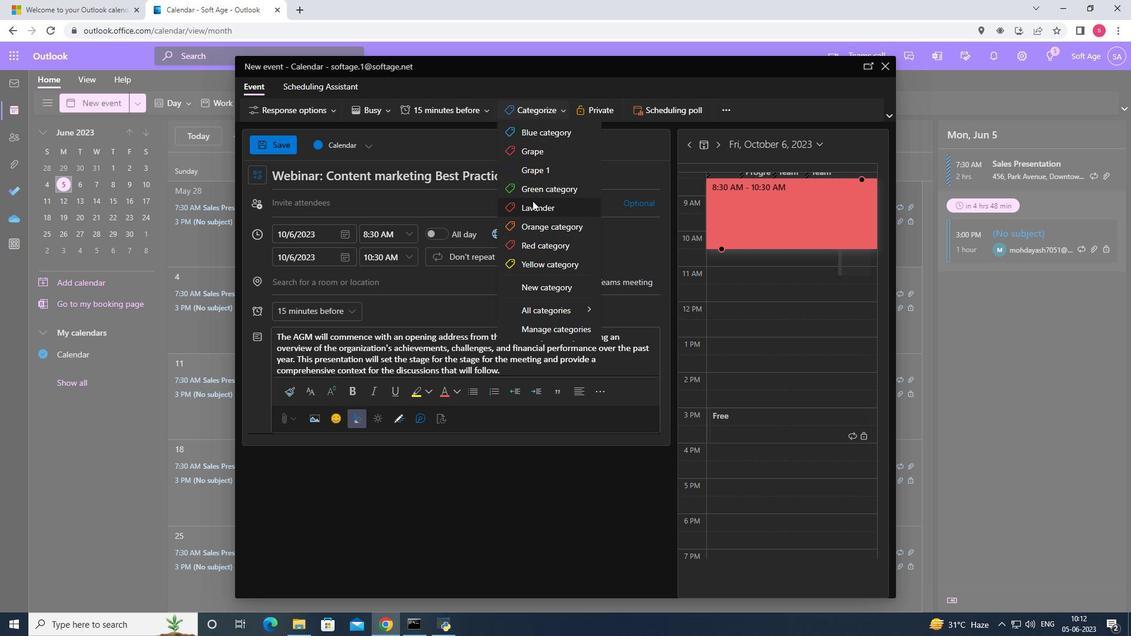 
Action: Mouse pressed left at (538, 187)
Screenshot: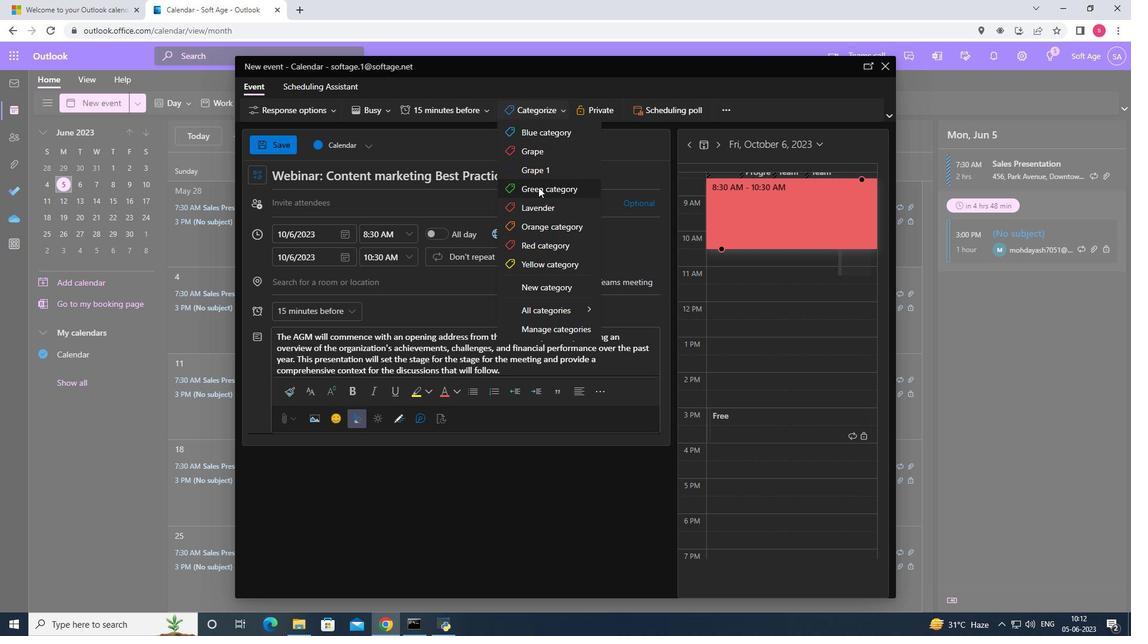 
Action: Mouse moved to (421, 286)
Screenshot: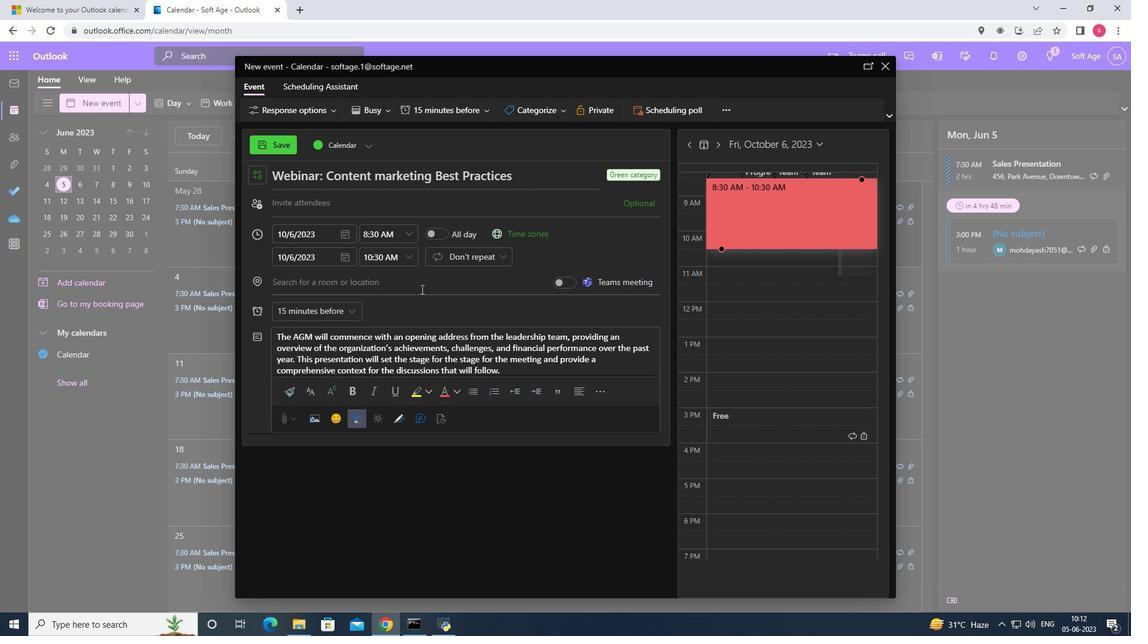 
Action: Mouse pressed left at (421, 286)
Screenshot: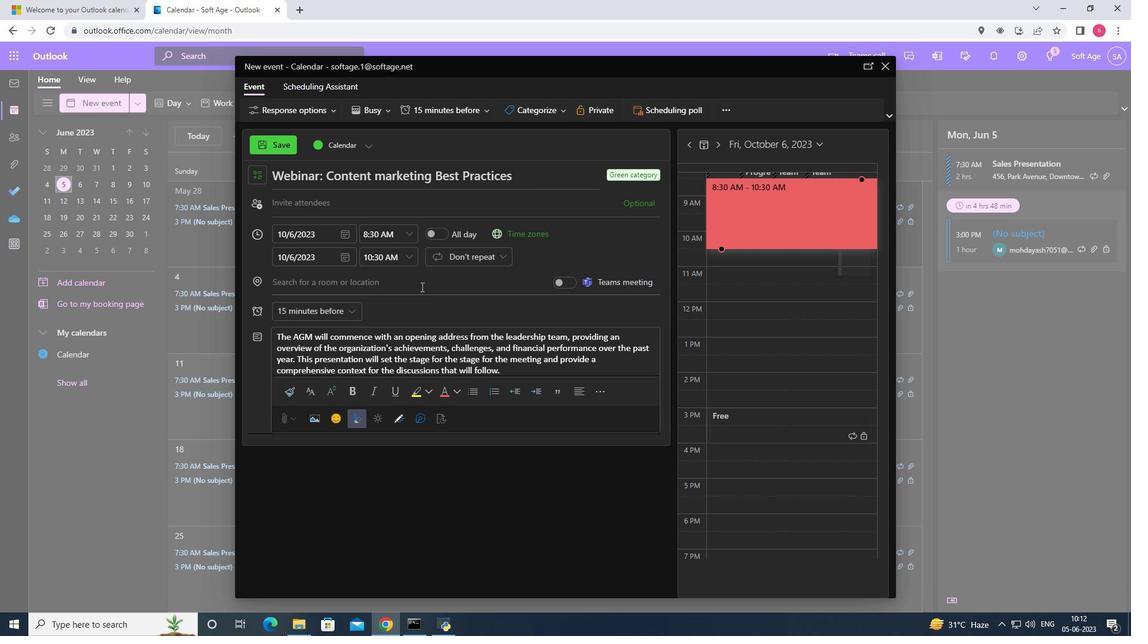 
Action: Key pressed 987<Key.space><Key.shift>Foz<Key.space>do<Key.space><Key.shift><Key.shift><Key.shift>Douri<Key.backspace>o<Key.space><Key.backspace>,<Key.space><Key.shift><Key.shift><Key.shift><Key.shift><Key.shift><Key.shift><Key.shift><Key.shift><Key.shift><Key.shift><Key.shift><Key.shift><Key.shift><Key.shift><Key.shift><Key.shift><Key.shift><Key.shift><Key.shift><Key.shift><Key.shift><Key.shift><Key.shift><Key.shift><Key.shift><Key.shift><Key.shift><Key.shift><Key.shift><Key.shift><Key.shift><Key.shift><Key.shift><Key.shift><Key.shift><Key.shift><Key.shift><Key.shift><Key.shift><Key.shift><Key.shift><Key.shift><Key.shift><Key.shift><Key.shift><Key.shift><Key.shift>Porto,<Key.space><Key.shift>Po<Key.backspace>r<Key.backspace>ortugal
Screenshot: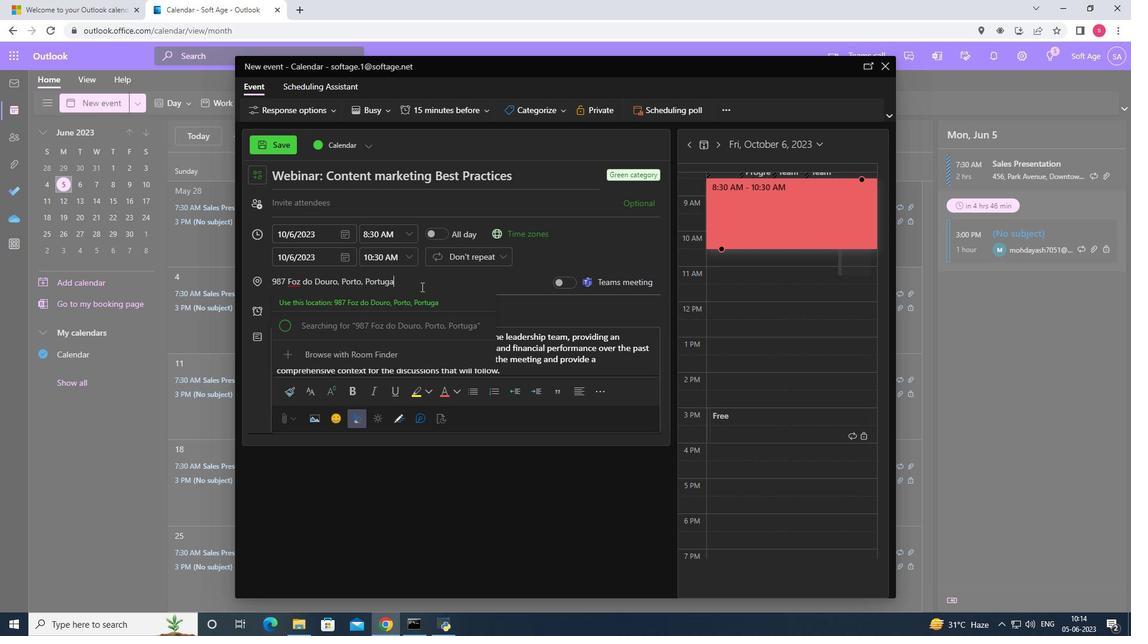 
Action: Mouse moved to (396, 300)
Screenshot: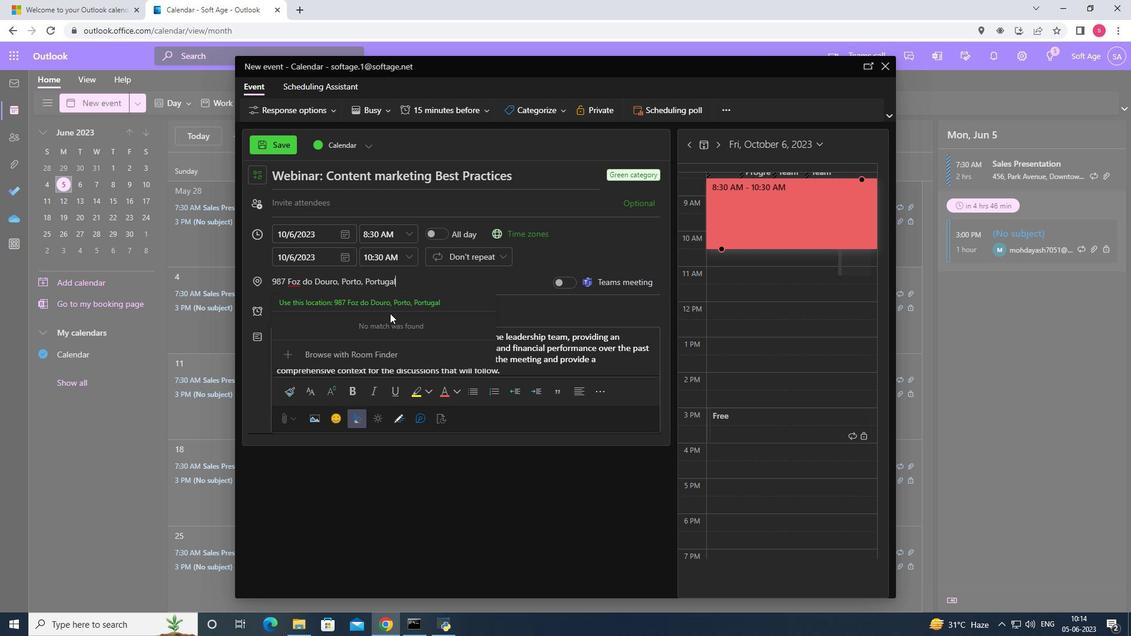 
Action: Mouse pressed left at (396, 300)
Screenshot: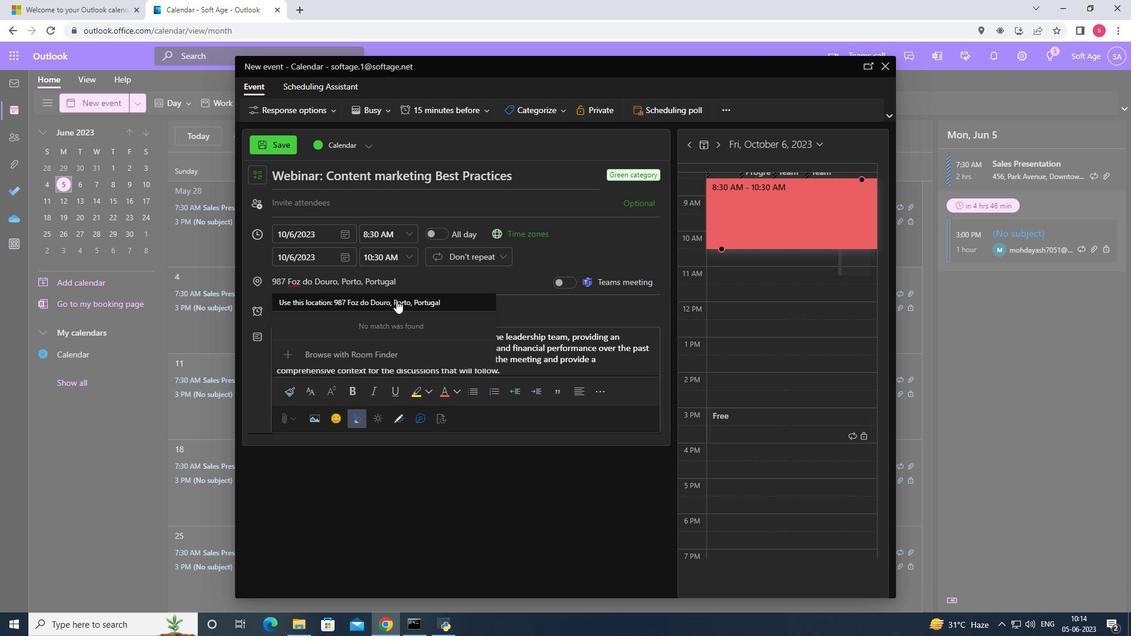 
Action: Mouse moved to (347, 200)
Screenshot: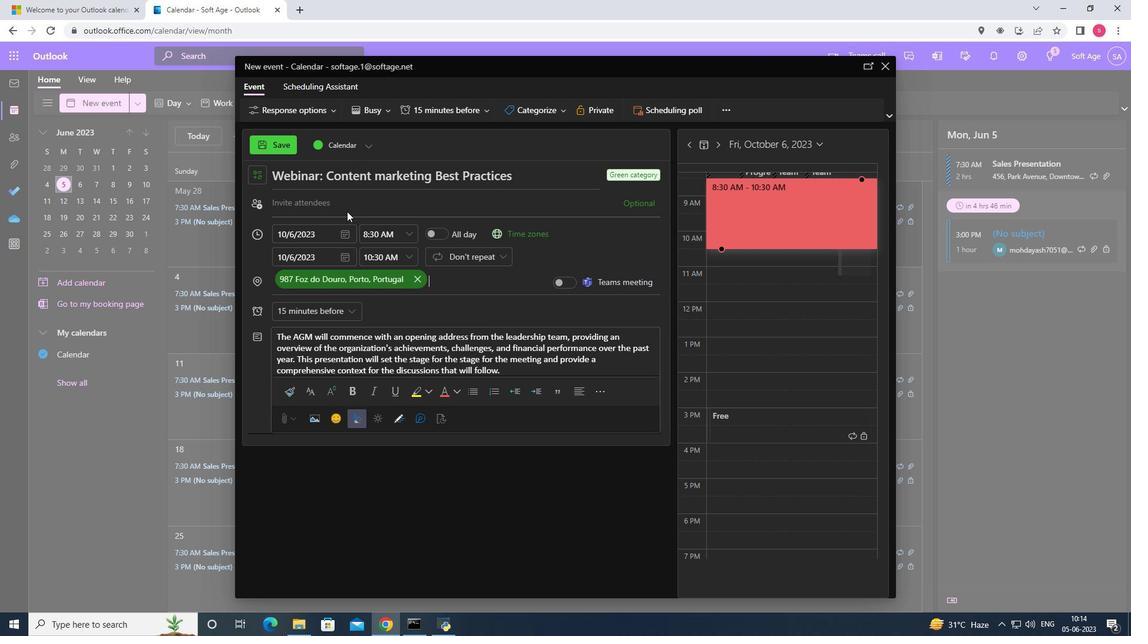 
Action: Mouse pressed left at (347, 200)
Screenshot: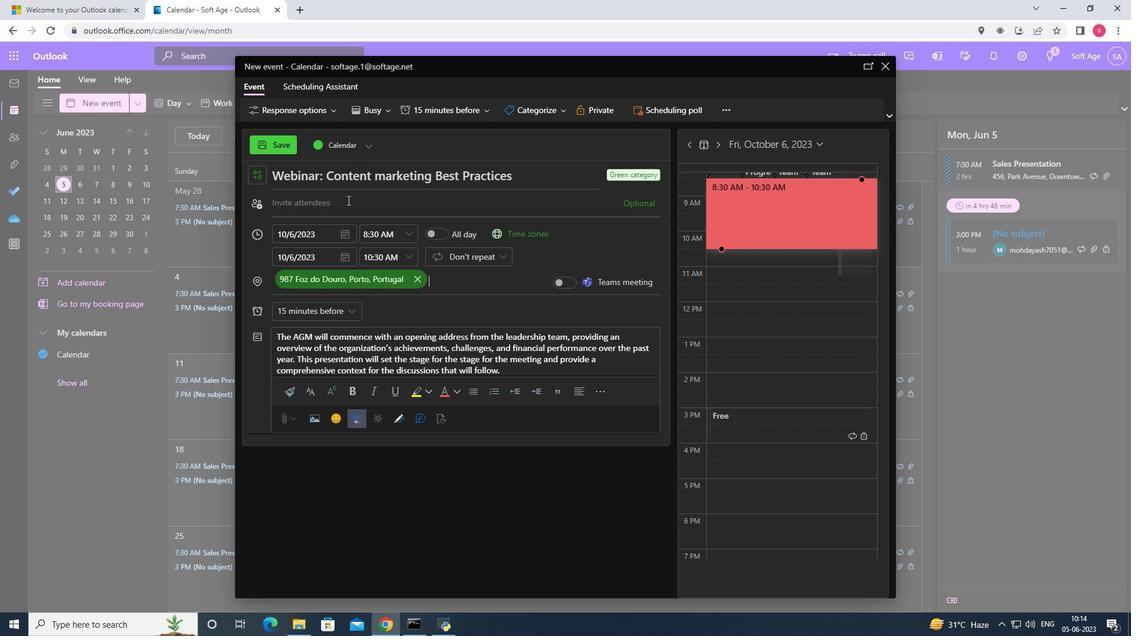 
Action: Key pressed softage.4<Key.shift><Key.shift><Key.shift><Key.shift><Key.shift><Key.shift><Key.shift><Key.shift><Key.shift><Key.shift><Key.shift><Key.shift><Key.shift><Key.shift><Key.shift><Key.shift><Key.shift><Key.shift><Key.shift><Key.shift><Key.shift><Key.shift><Key.shift><Key.shift><Key.shift><Key.shift><Key.shift><Key.shift><Key.shift><Key.shift><Key.shift><Key.shift><Key.shift><Key.shift><Key.shift><Key.shift><Key.shift><Key.shift><Key.shift><Key.shift><Key.shift><Key.shift><Key.shift><Key.shift><Key.shift><Key.shift><Key.shift><Key.shift><Key.shift>@
Screenshot: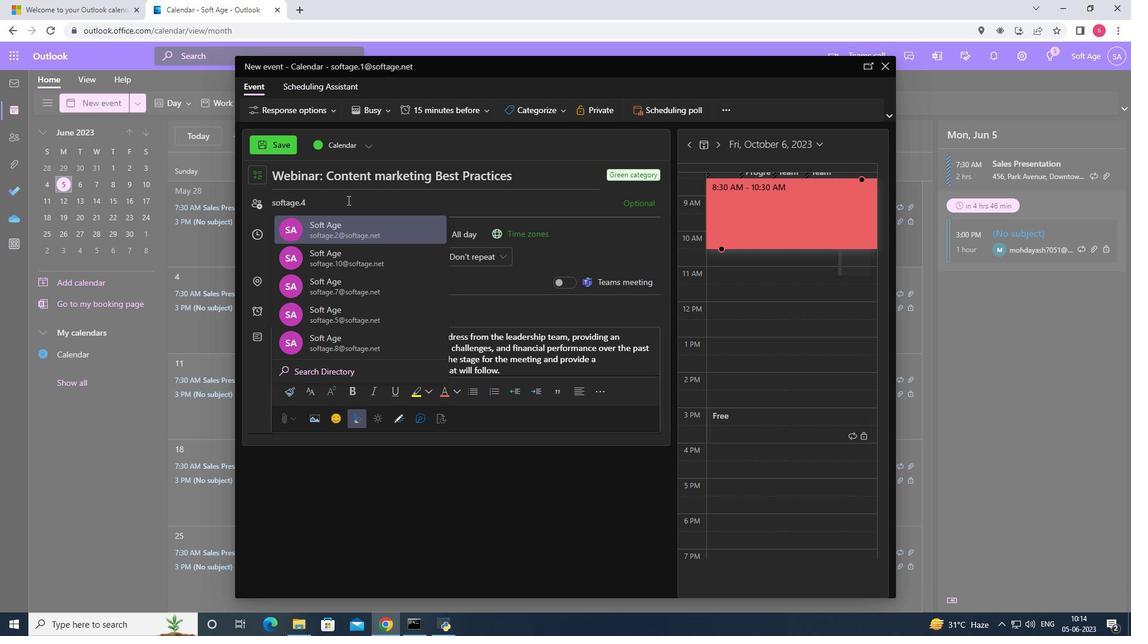 
Action: Mouse moved to (350, 225)
Screenshot: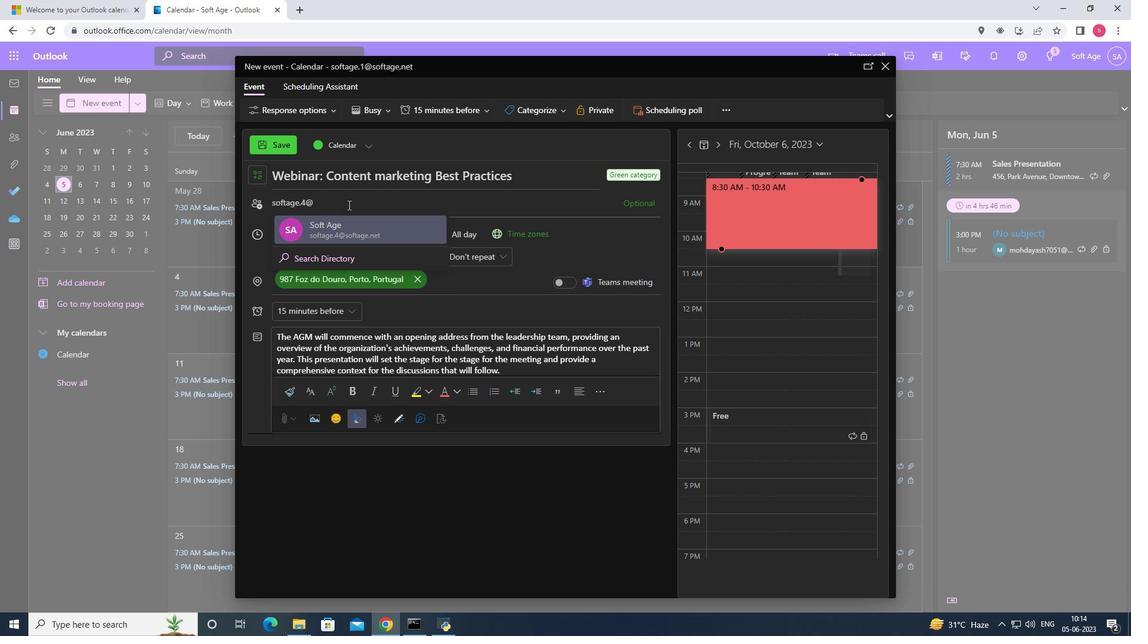 
Action: Mouse pressed left at (350, 225)
Screenshot: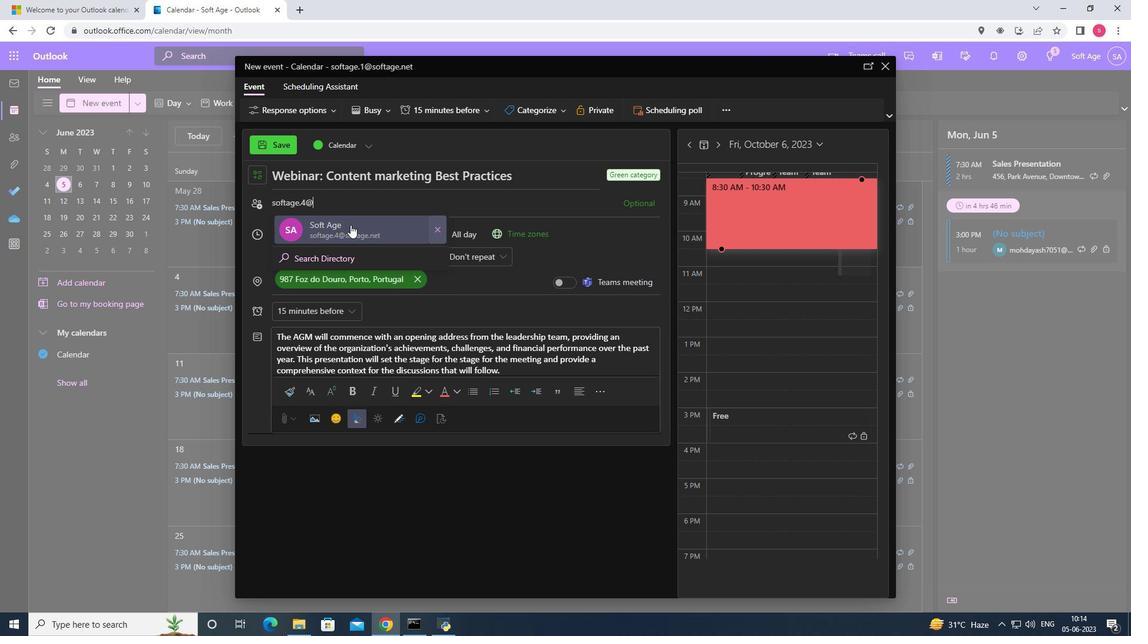 
Action: Key pressed softage.<Key.shift><Key.shift><Key.shift><Key.shift><Key.shift><Key.shift><Key.shift><Key.shift><Key.shift><Key.shift><Key.shift><Key.shift><Key.shift><Key.shift><Key.shift><Key.shift><Key.shift><Key.shift><Key.shift><Key.shift><Key.shift><Key.shift><Key.shift><Key.shift><Key.shift><Key.shift><Key.shift><Key.shift><Key.shift><Key.shift><Key.shift><Key.shift><Key.shift><Key.shift><Key.shift><Key.shift><Key.shift><Key.shift><Key.shift><Key.shift><Key.shift><Key.shift><Key.shift><Key.shift><Key.shift><Key.shift><Key.shift><Key.shift><Key.shift><Key.shift><Key.shift><Key.shift><Key.shift><Key.shift><Key.shift><Key.shift><Key.shift><Key.shift><Key.shift><Key.shift><Key.shift><Key.shift><Key.shift><Key.shift><Key.shift><Key.shift><Key.shift><Key.shift><Key.shift><Key.shift><Key.shift><Key.shift><Key.shift><Key.shift><Key.shift><Key.shift><Key.shift><Key.shift><Key.shift><Key.shift><Key.shift><Key.shift><Key.shift><Key.shift><Key.shift><Key.shift><Key.shift><Key.shift><Key.shift><Key.shift><Key.shift><Key.shift><Key.shift><Key.shift><Key.shift><Key.shift><Key.shift><Key.shift><Key.shift><Key.shift><Key.shift><Key.shift><Key.shift><Key.shift><Key.shift><Key.shift><Key.shift><Key.shift><Key.shift><Key.shift><Key.shift><Key.shift><Key.shift><Key.shift><Key.shift><Key.shift><Key.shift><Key.shift><Key.shift><Key.shift><Key.shift><Key.shift><Key.shift><Key.shift><Key.shift><Key.shift><Key.shift><Key.shift><Key.shift><Key.shift><Key.shift><Key.shift><Key.shift><Key.shift><Key.shift><Key.shift><Key.shift><Key.shift><Key.shift><Key.shift><Key.shift><Key.shift><Key.shift><Key.shift><Key.shift><Key.shift>5<Key.shift><Key.shift><Key.shift>@
Screenshot: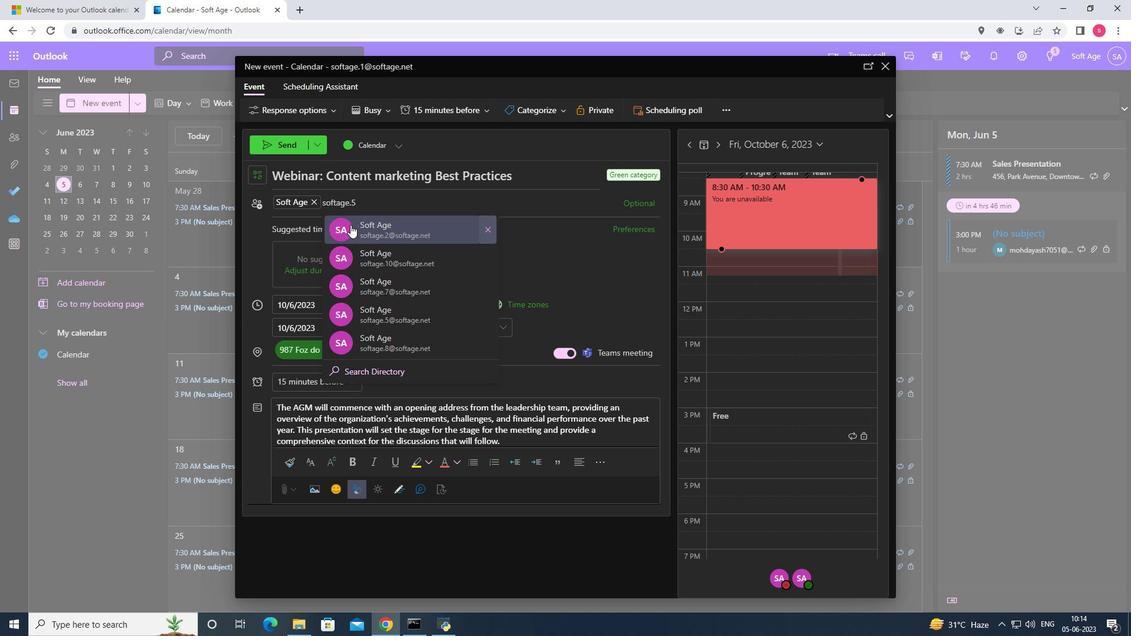 
Action: Mouse pressed left at (350, 225)
Screenshot: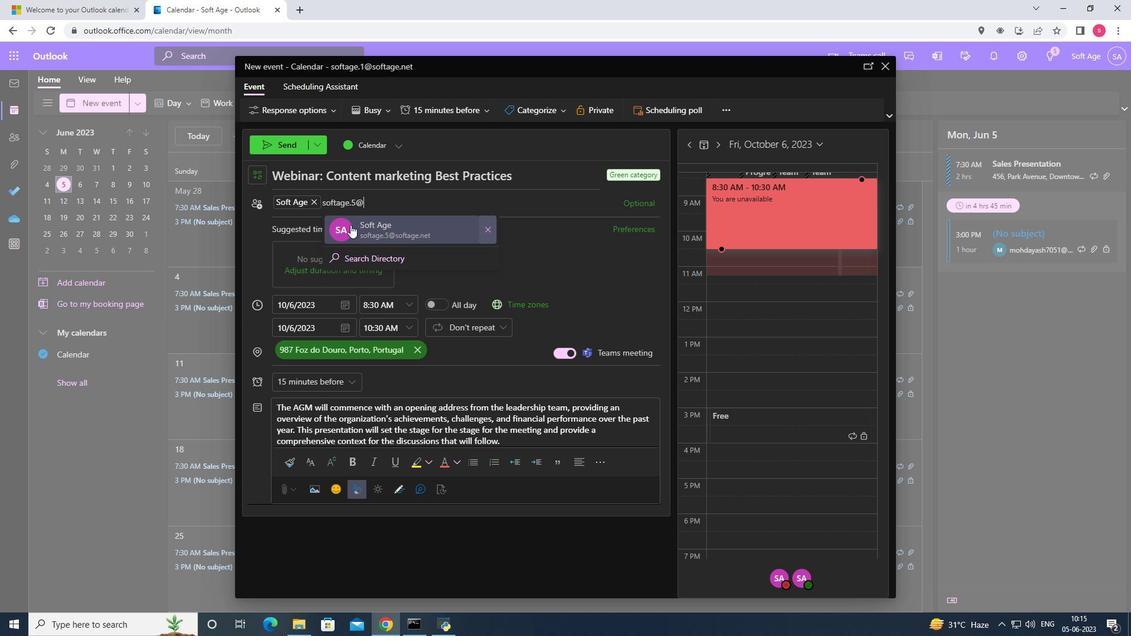 
Action: Mouse moved to (351, 381)
Screenshot: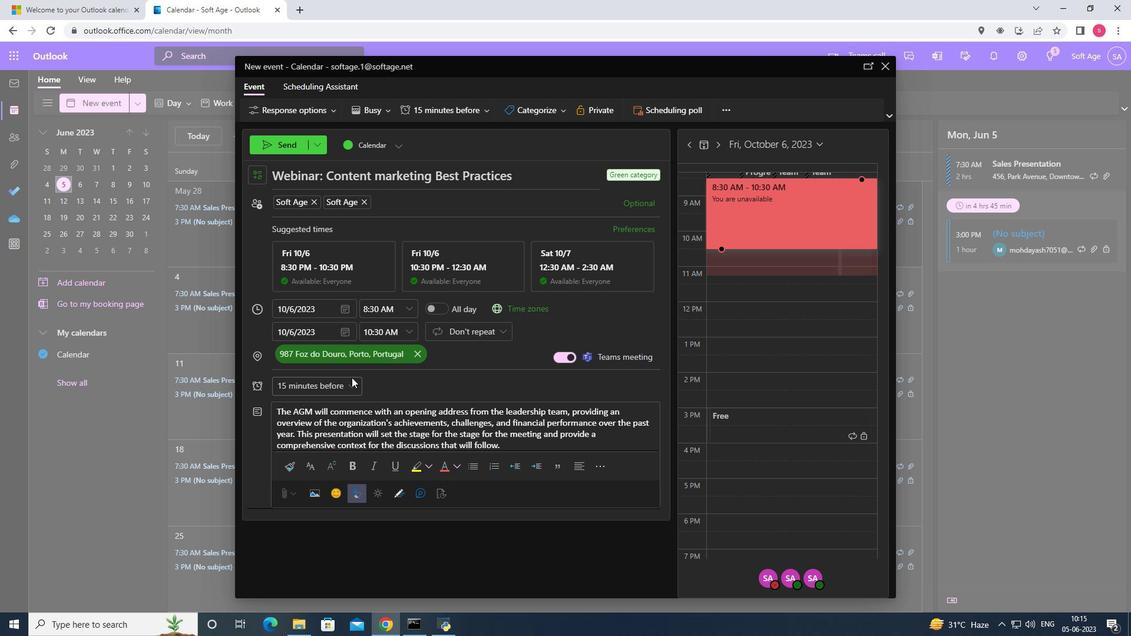 
Action: Mouse pressed left at (351, 381)
Screenshot: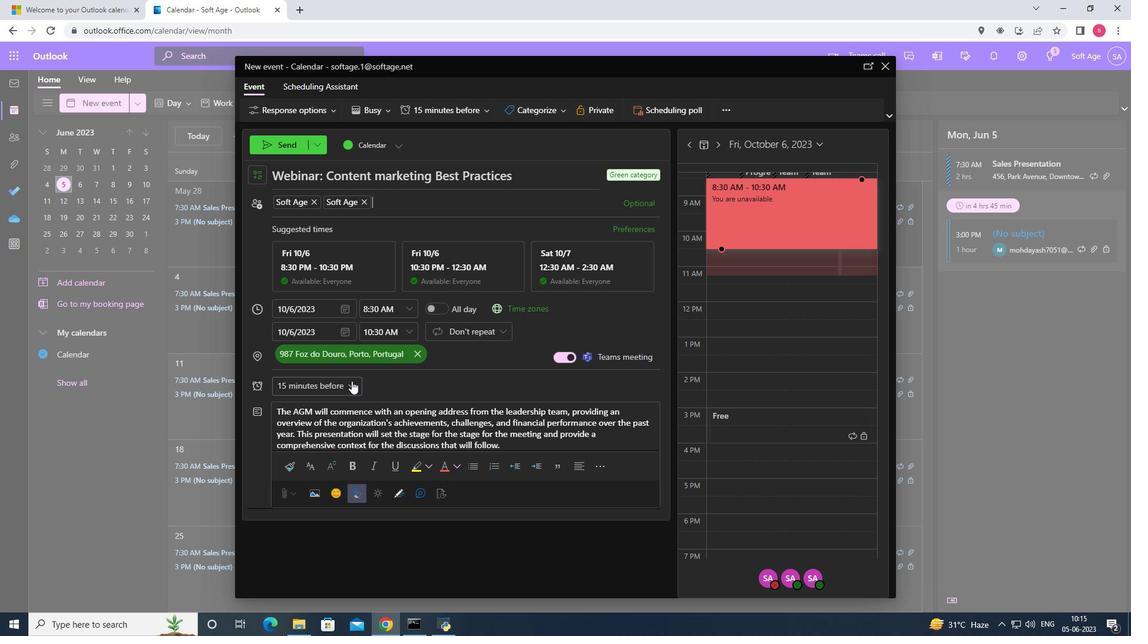 
Action: Mouse moved to (338, 322)
Screenshot: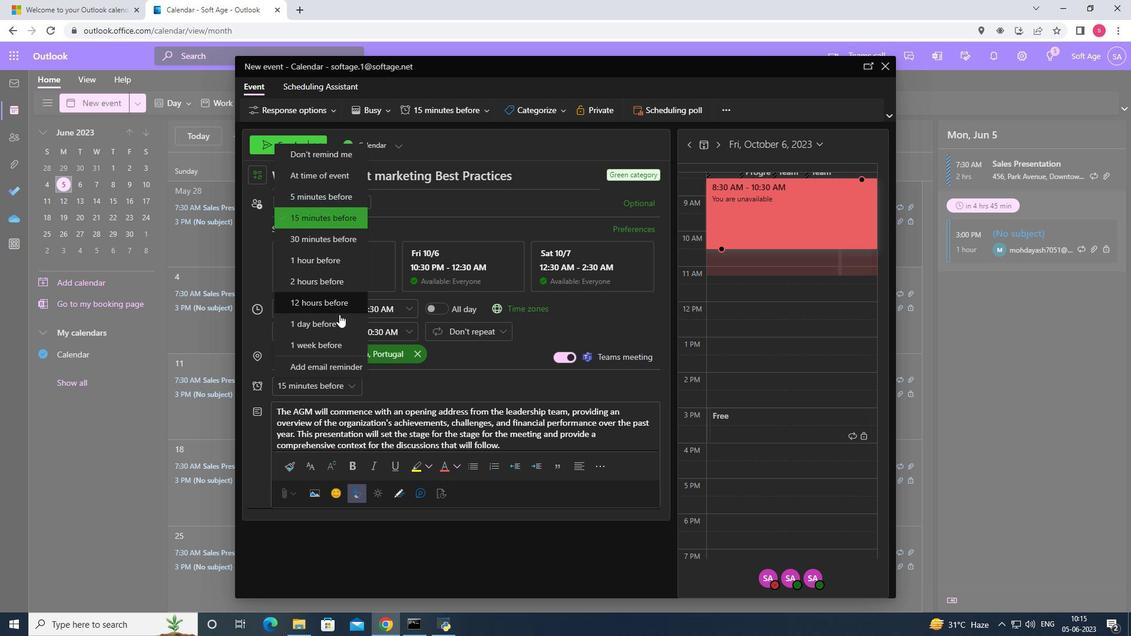 
Action: Mouse pressed left at (338, 322)
Screenshot: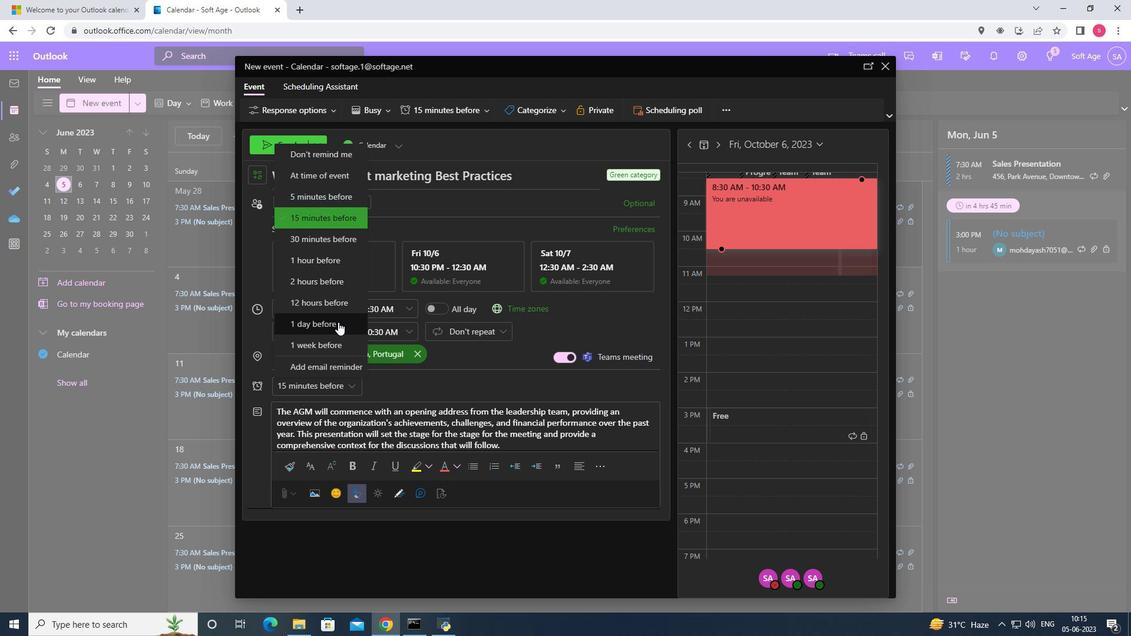 
Action: Mouse moved to (279, 142)
Screenshot: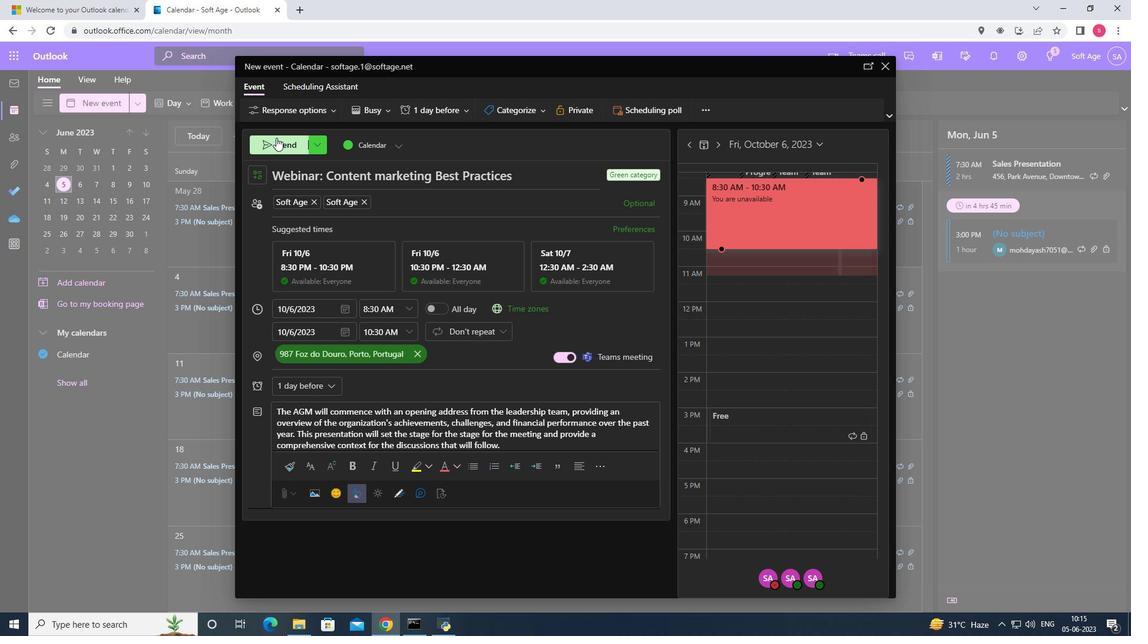 
Action: Mouse pressed left at (279, 142)
Screenshot: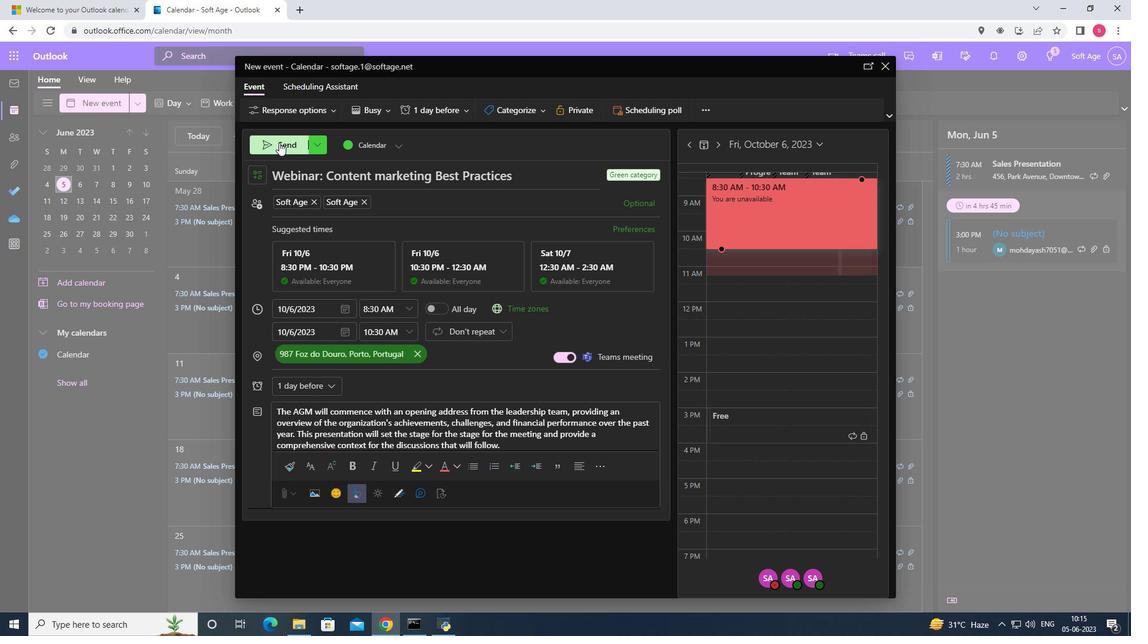 
